 Task: Find connections with filter location Weston-super-Mare with filter topic #Socialmediawith filter profile language German with filter current company More Retail Private Limited with filter school Swami Vivekananda Subharti University, Meerut with filter industry Wholesale Recyclable Materials with filter service category Web Design with filter keywords title Sales Associate
Action: Mouse moved to (551, 66)
Screenshot: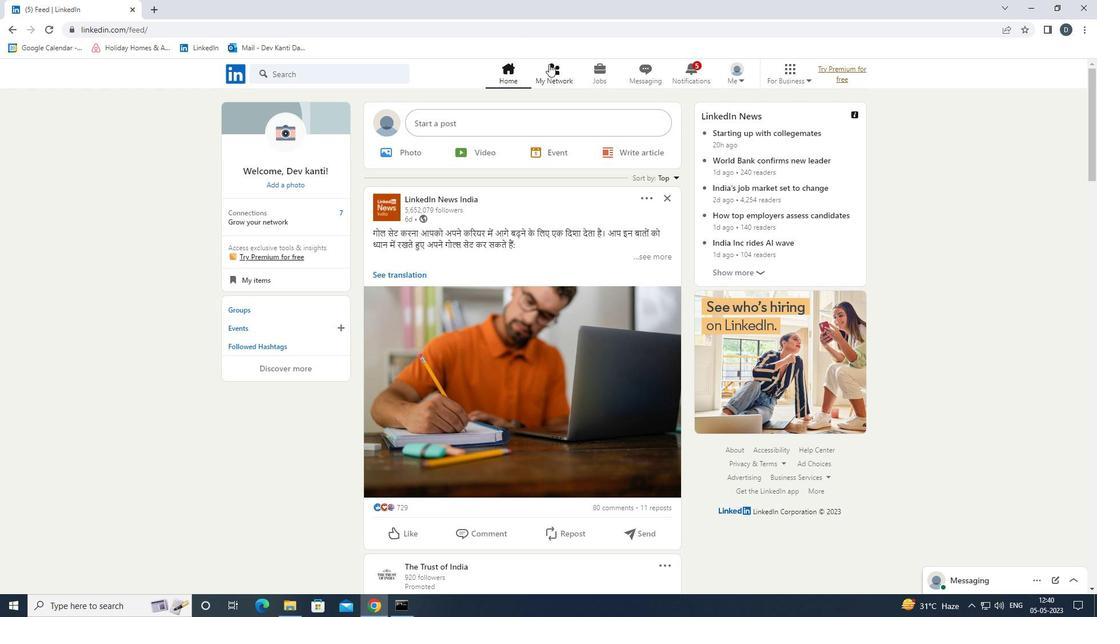 
Action: Mouse pressed left at (551, 66)
Screenshot: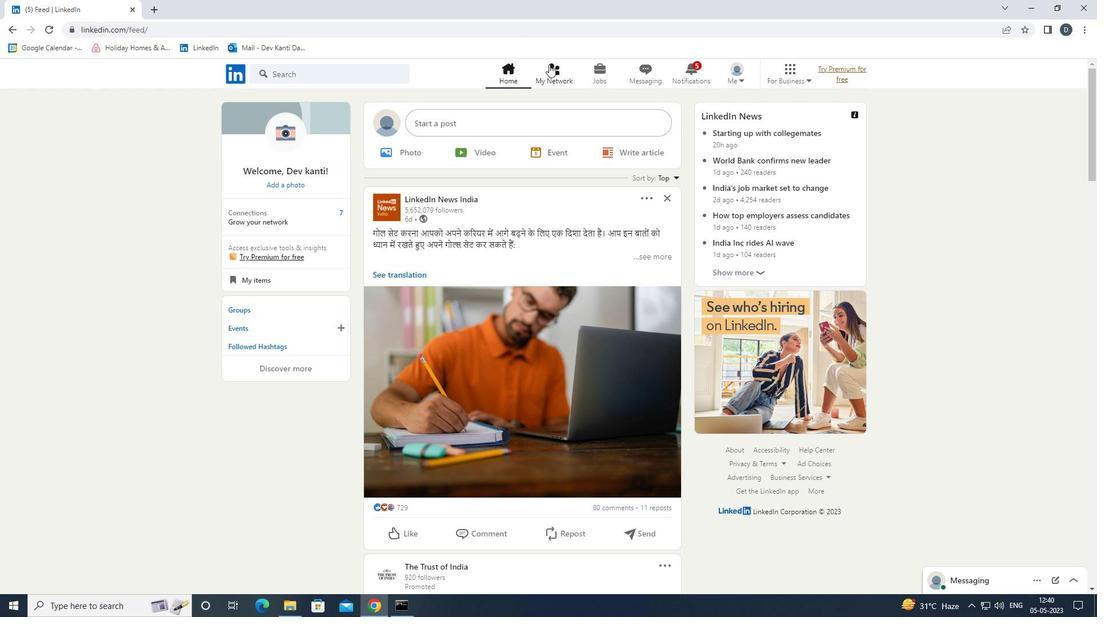 
Action: Mouse moved to (379, 138)
Screenshot: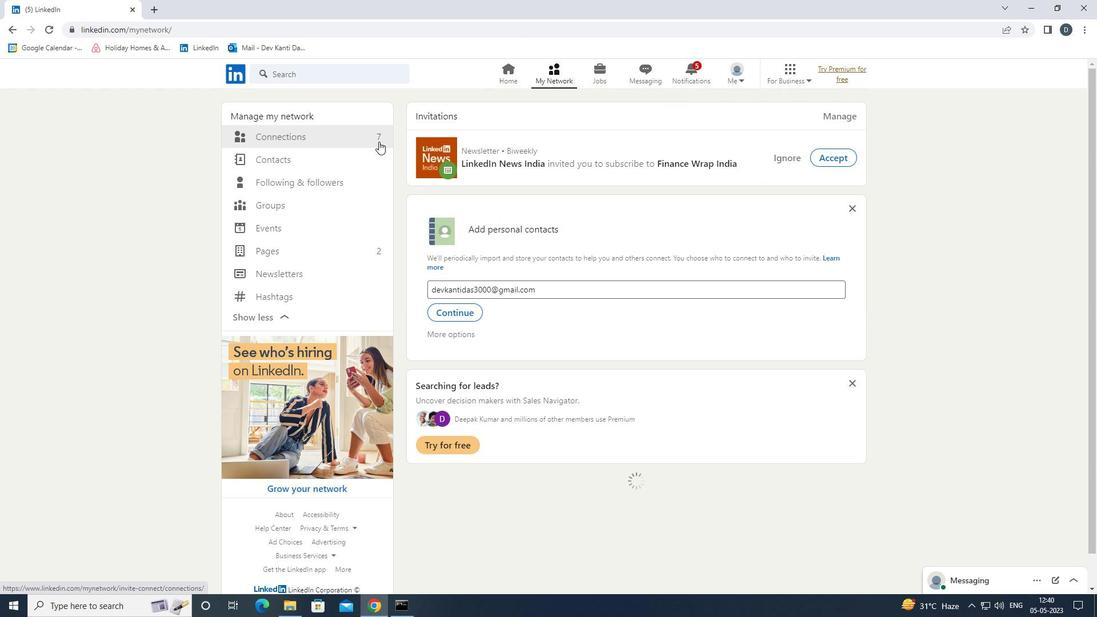 
Action: Mouse pressed left at (379, 138)
Screenshot: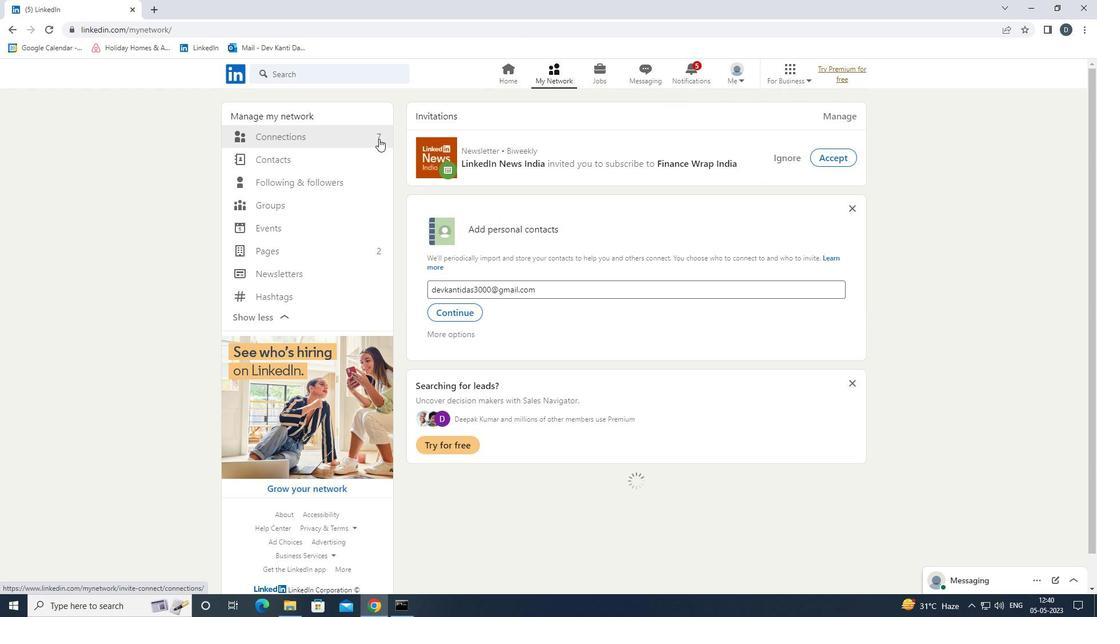 
Action: Mouse moved to (625, 134)
Screenshot: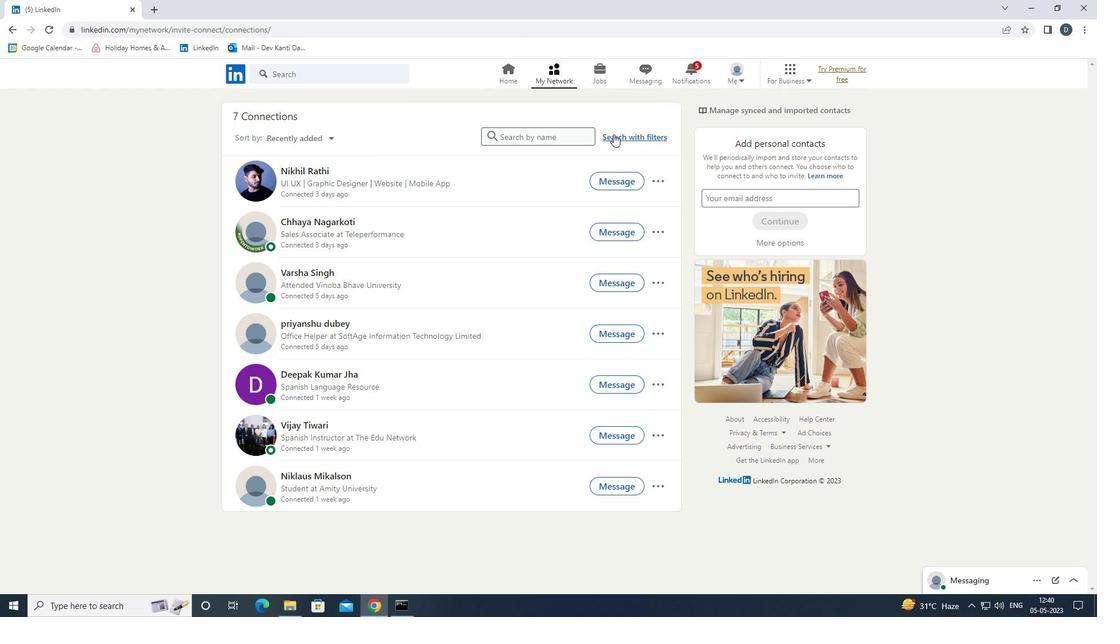 
Action: Mouse pressed left at (625, 134)
Screenshot: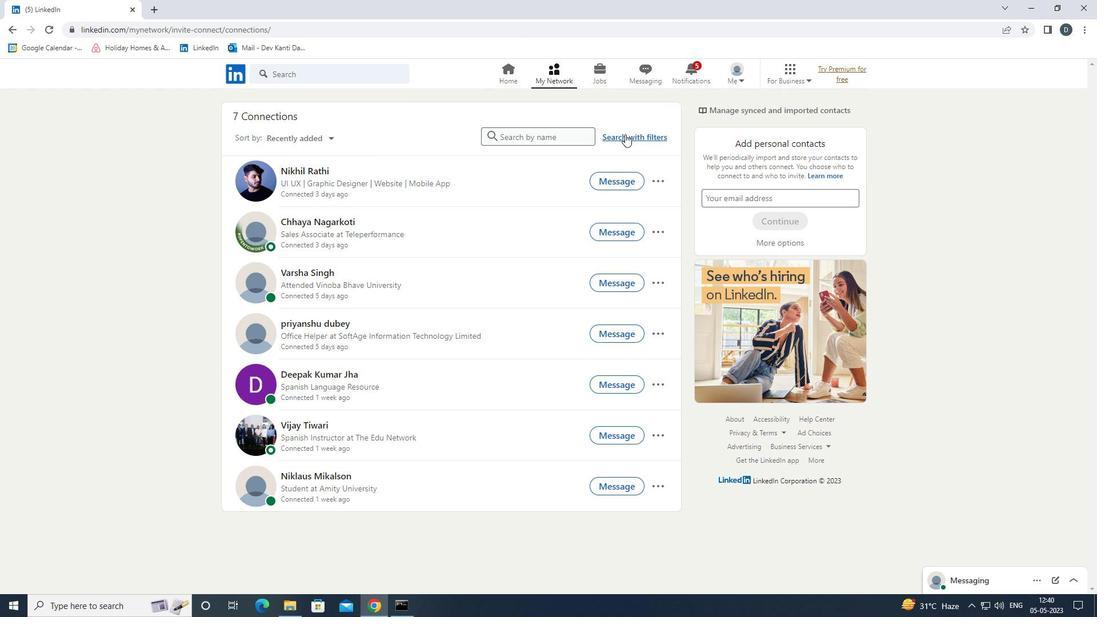 
Action: Mouse moved to (588, 106)
Screenshot: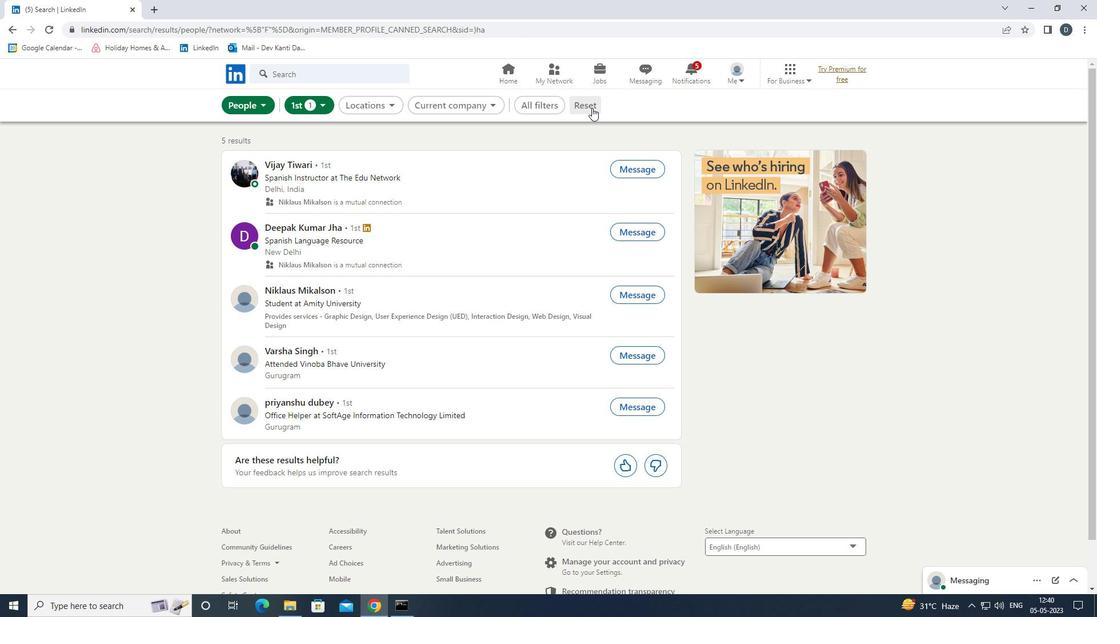
Action: Mouse pressed left at (588, 106)
Screenshot: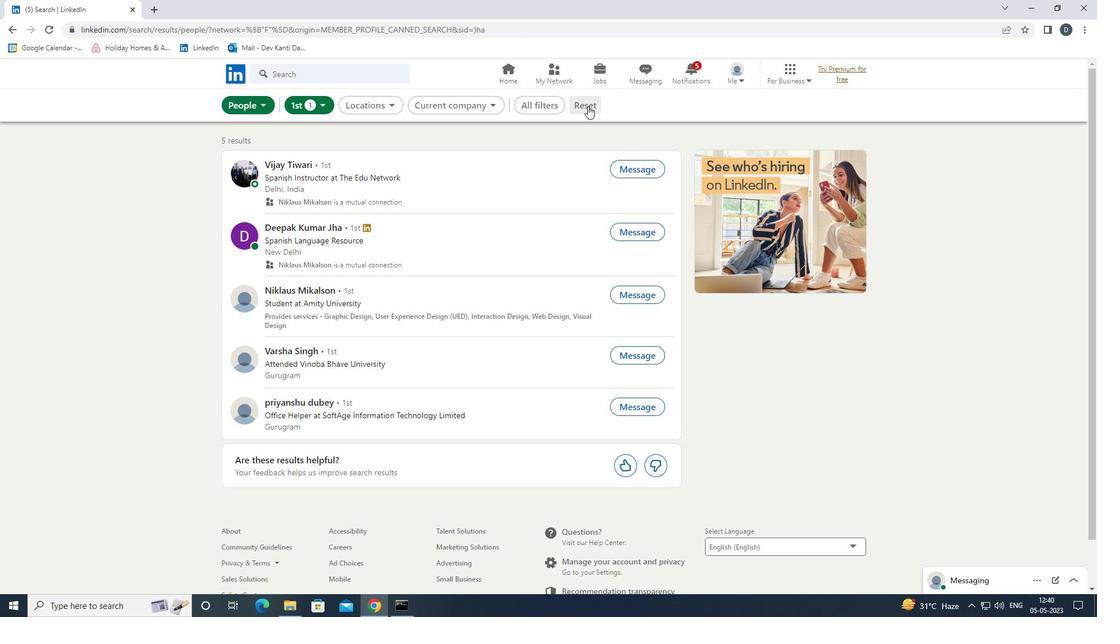 
Action: Mouse moved to (572, 102)
Screenshot: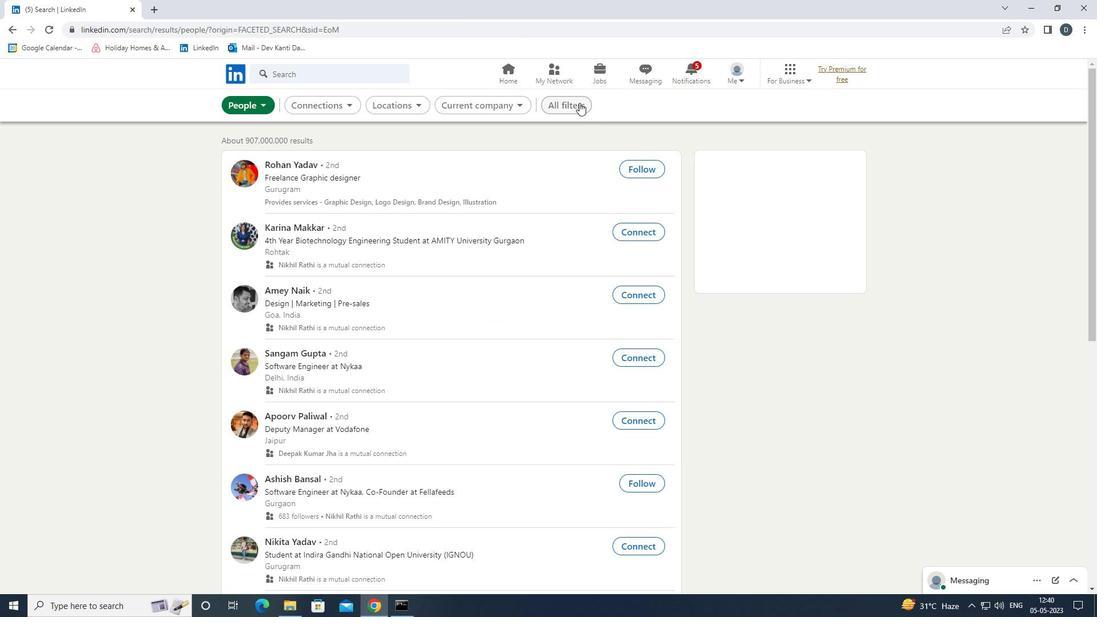 
Action: Mouse pressed left at (572, 102)
Screenshot: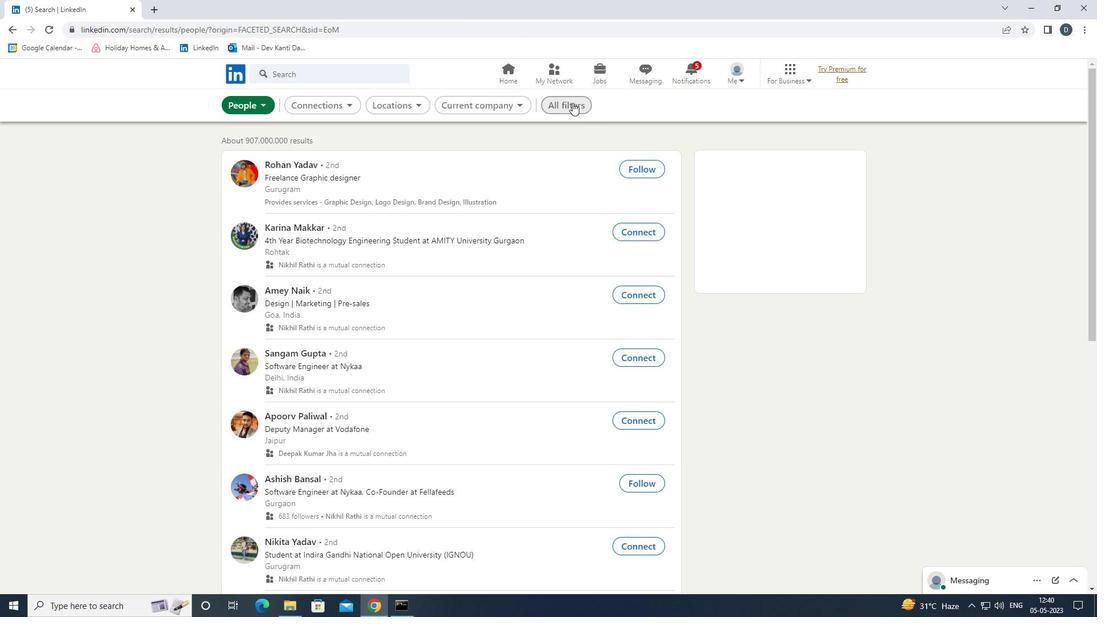 
Action: Mouse moved to (902, 323)
Screenshot: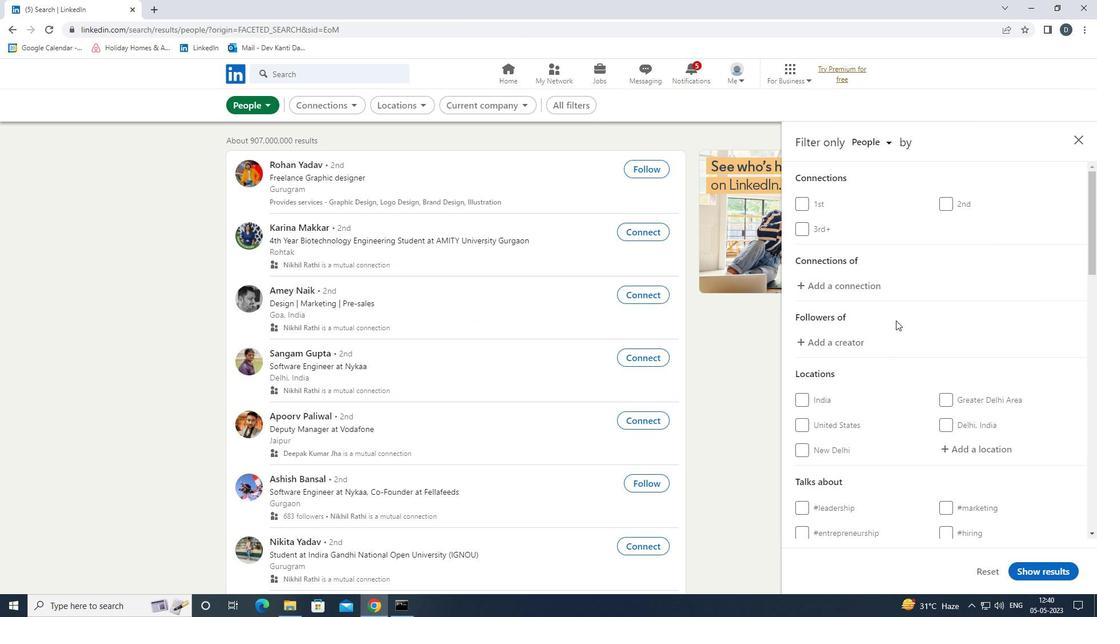 
Action: Mouse scrolled (902, 322) with delta (0, 0)
Screenshot: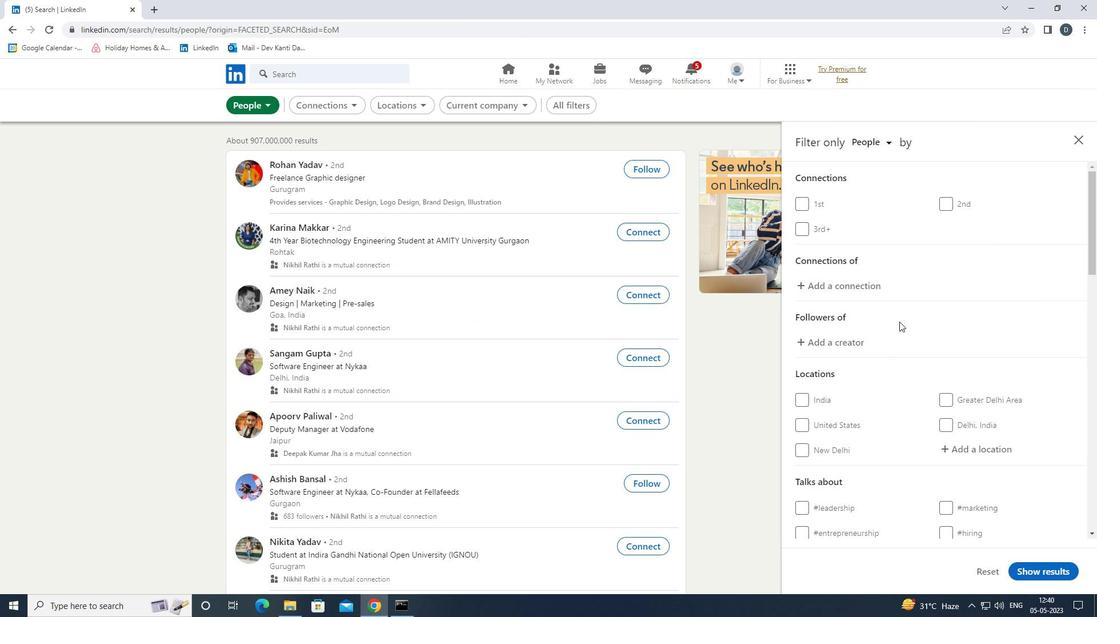 
Action: Mouse moved to (909, 324)
Screenshot: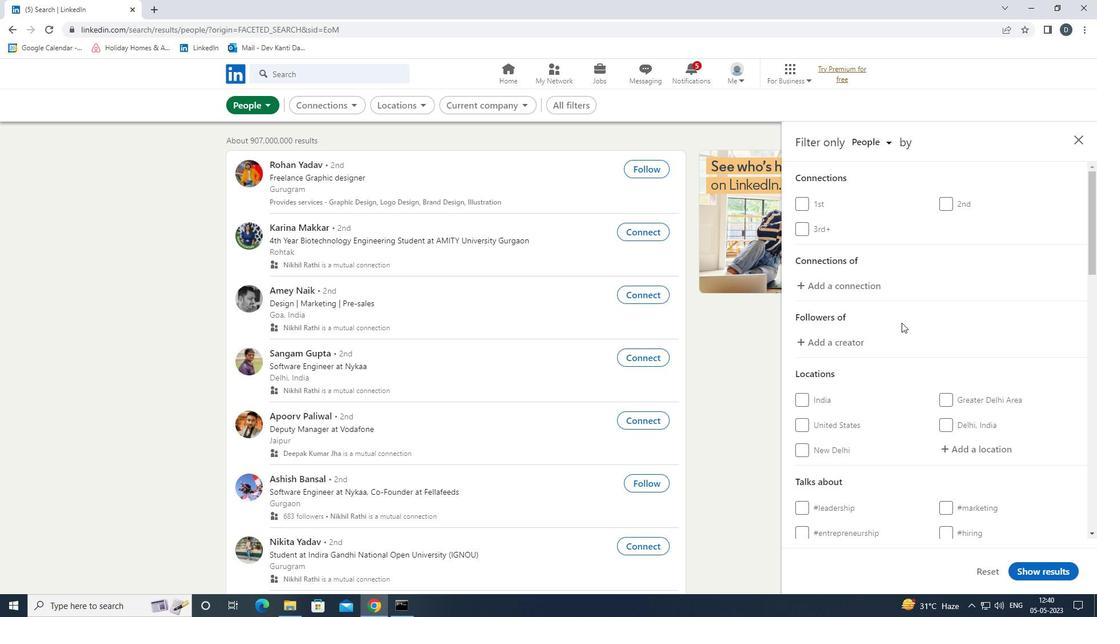 
Action: Mouse scrolled (909, 323) with delta (0, 0)
Screenshot: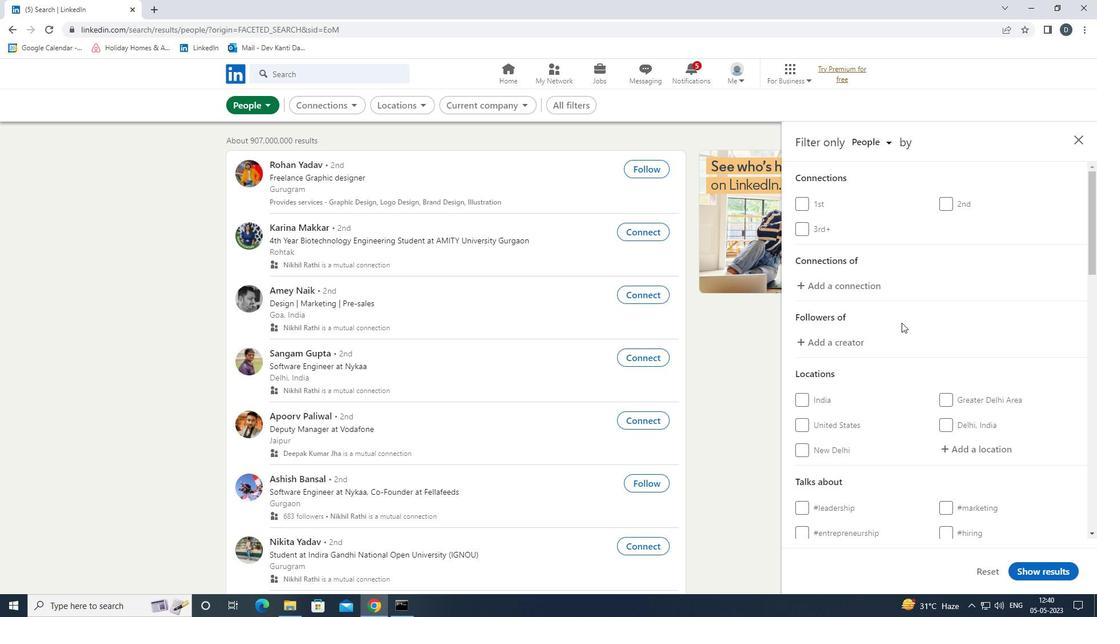 
Action: Mouse moved to (964, 336)
Screenshot: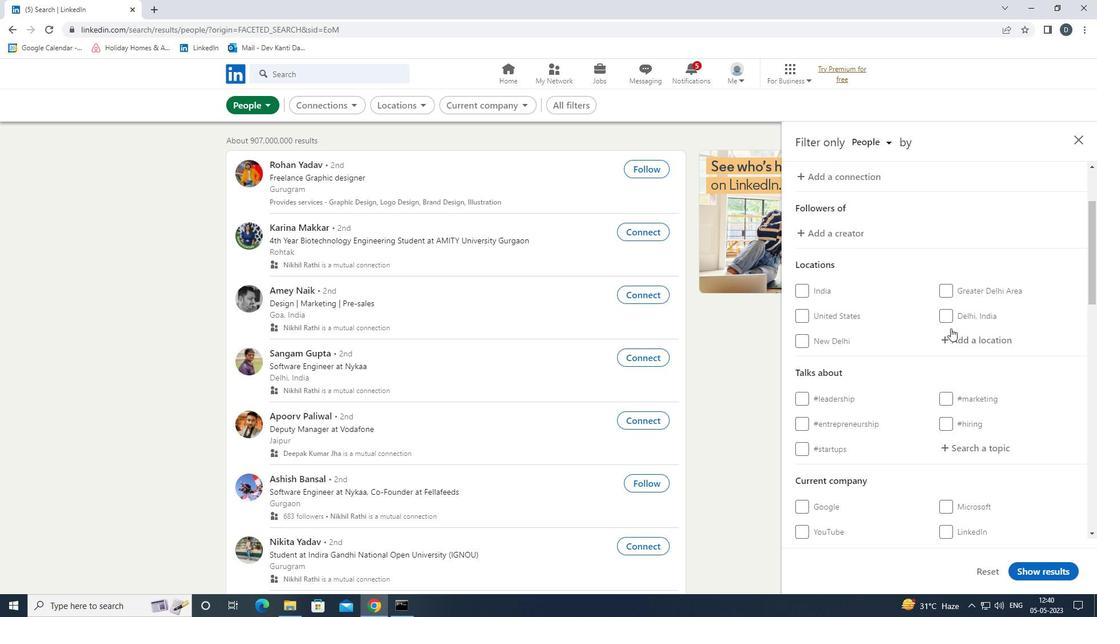 
Action: Mouse pressed left at (964, 336)
Screenshot: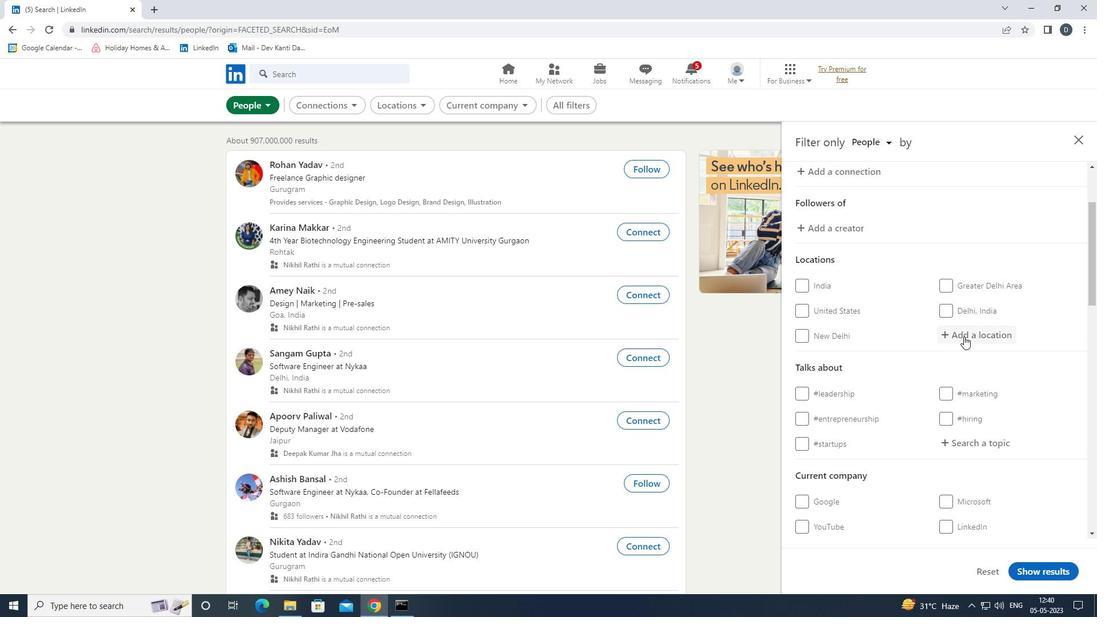 
Action: Mouse moved to (871, 312)
Screenshot: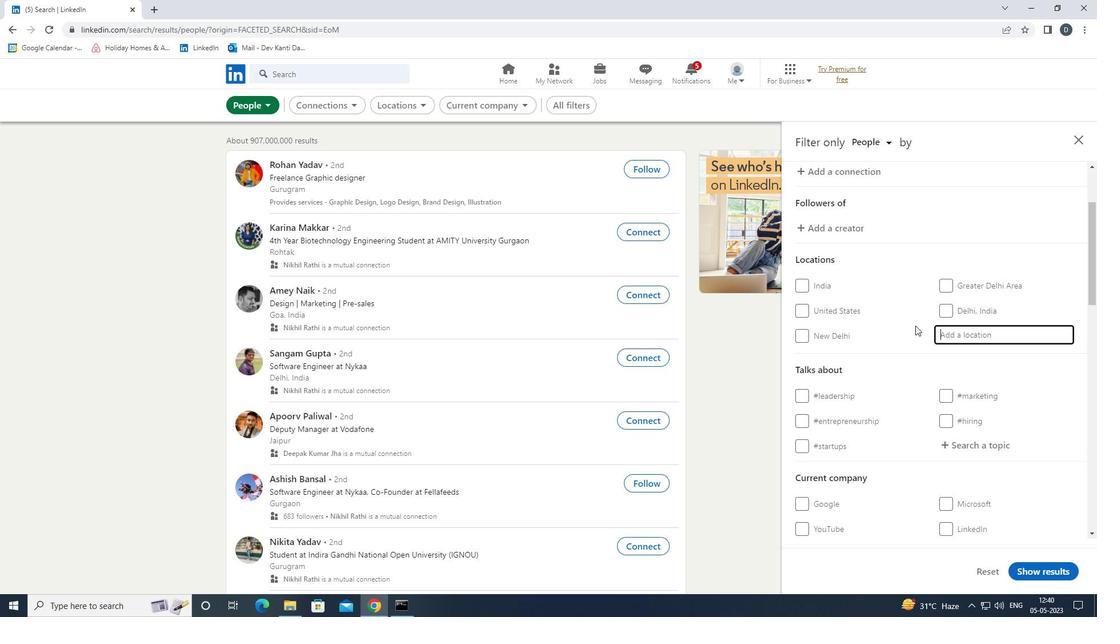 
Action: Key pressed <Key.shift><Key.shift><Key.shift><Key.shift><Key.shift><Key.shift>WESTON-<Key.shift>SUPER<Key.down><Key.enter>
Screenshot: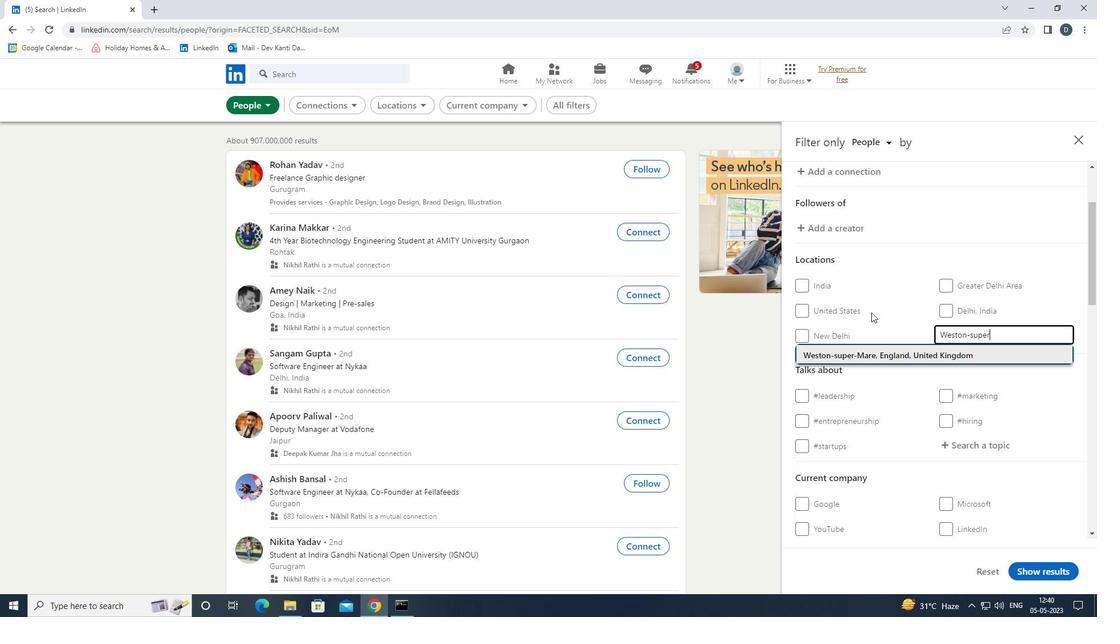 
Action: Mouse moved to (873, 315)
Screenshot: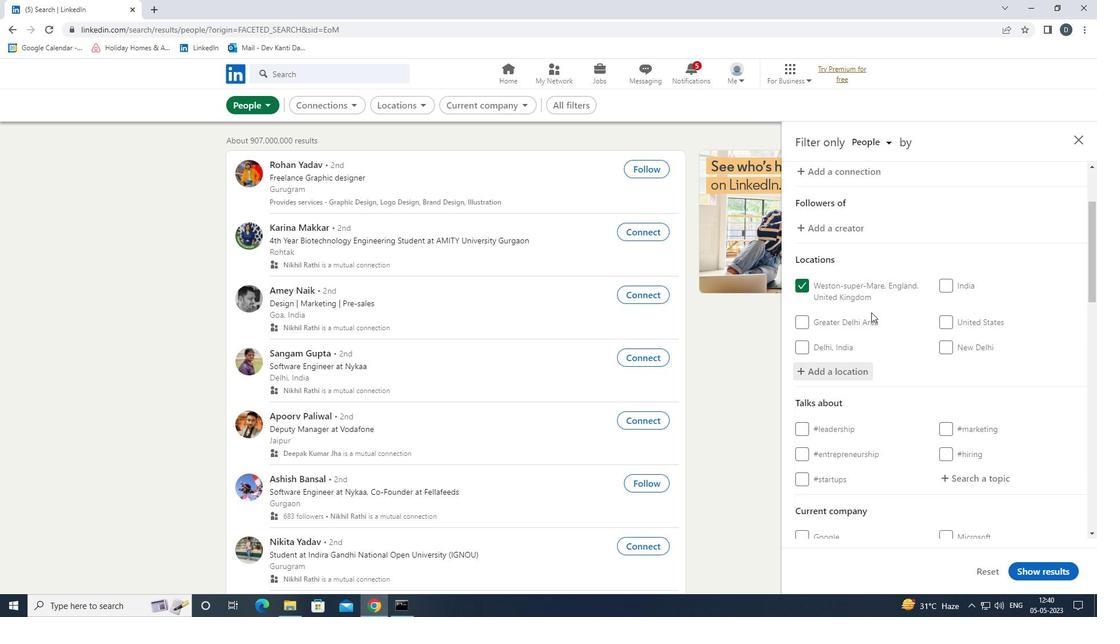 
Action: Mouse scrolled (873, 314) with delta (0, 0)
Screenshot: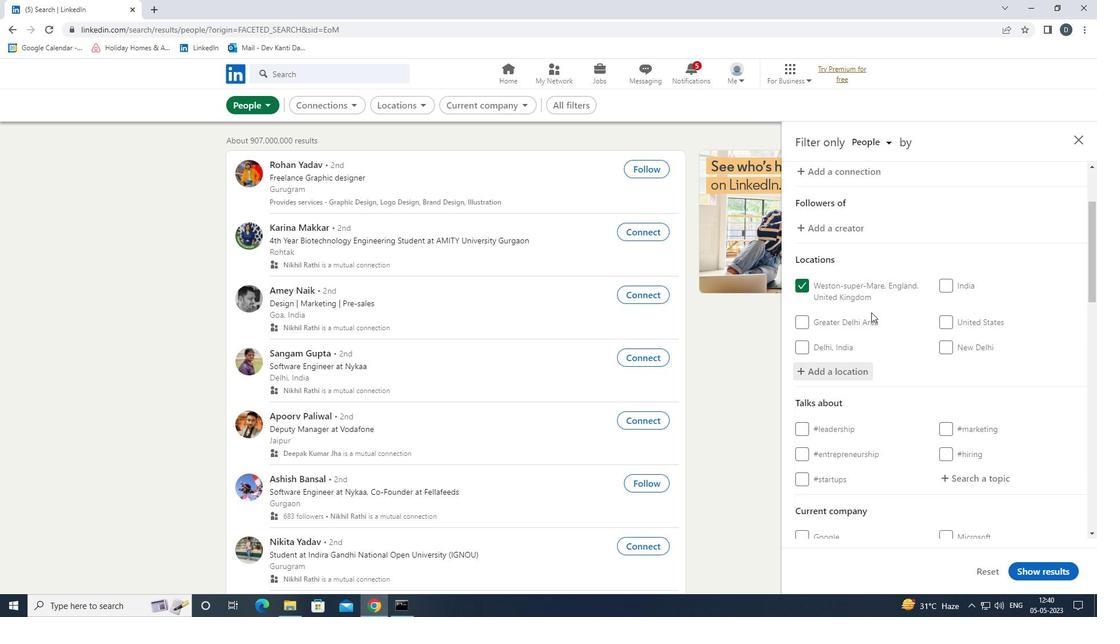 
Action: Mouse moved to (884, 320)
Screenshot: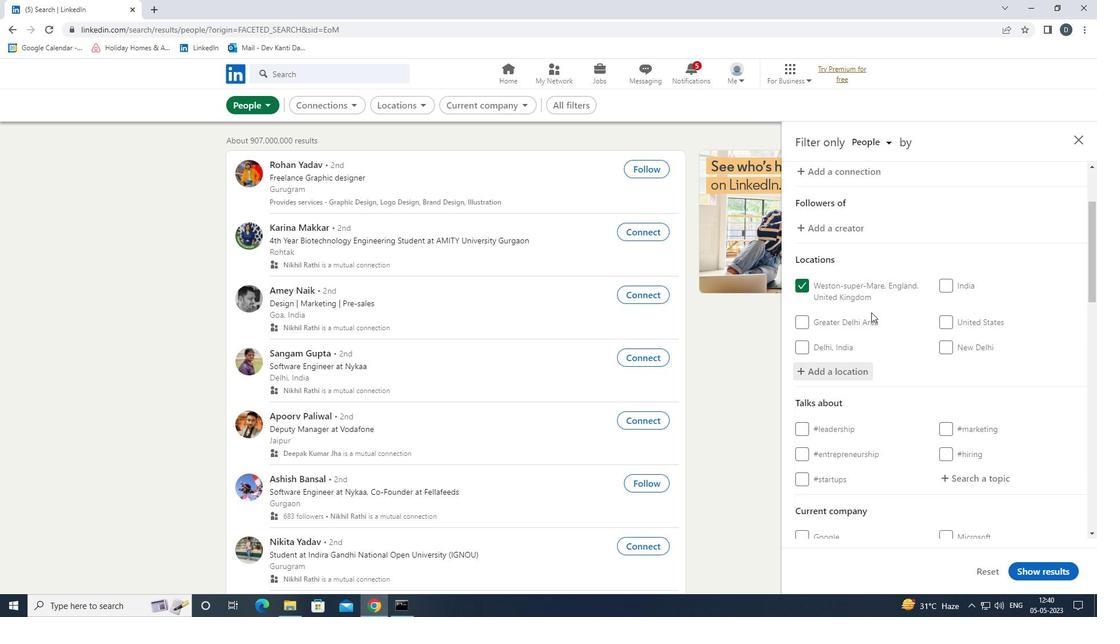 
Action: Mouse scrolled (884, 320) with delta (0, 0)
Screenshot: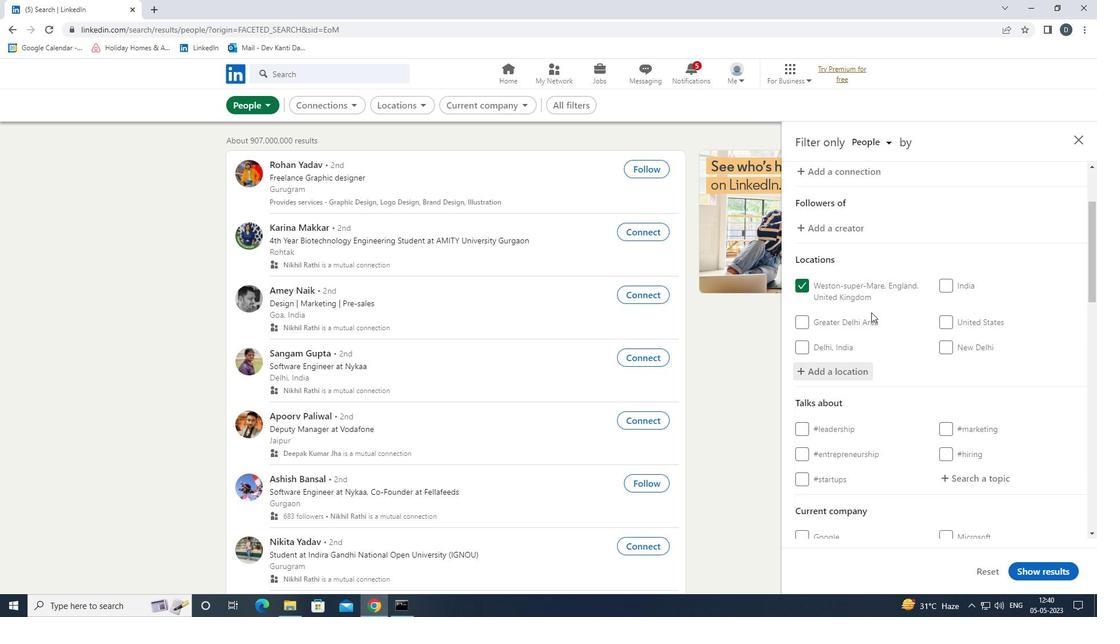 
Action: Mouse moved to (994, 365)
Screenshot: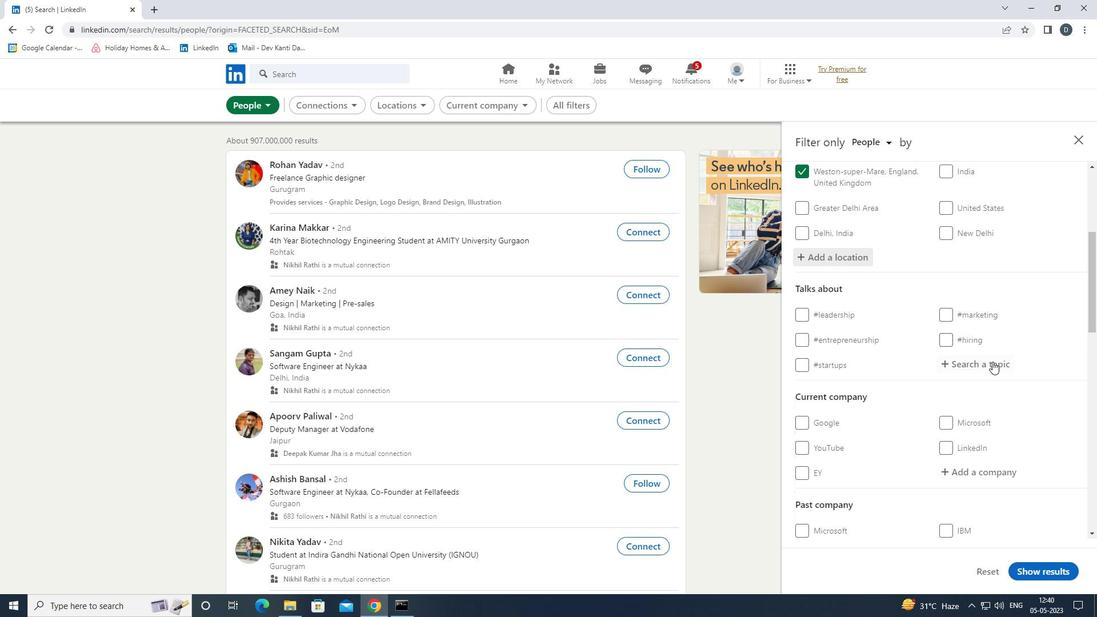 
Action: Mouse pressed left at (994, 365)
Screenshot: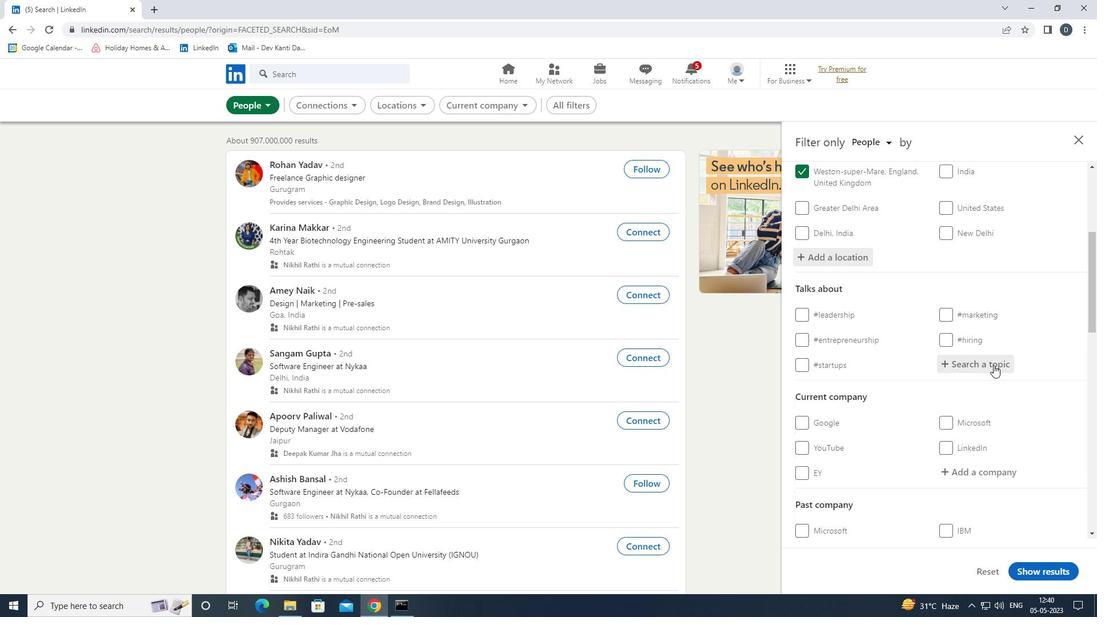 
Action: Key pressed <Key.shift><Key.shift><Key.shift><Key.shift><Key.shift><Key.shift><Key.shift><Key.shift><Key.shift><Key.shift><Key.shift>SOCIALMEDIA<Key.down><Key.enter>
Screenshot: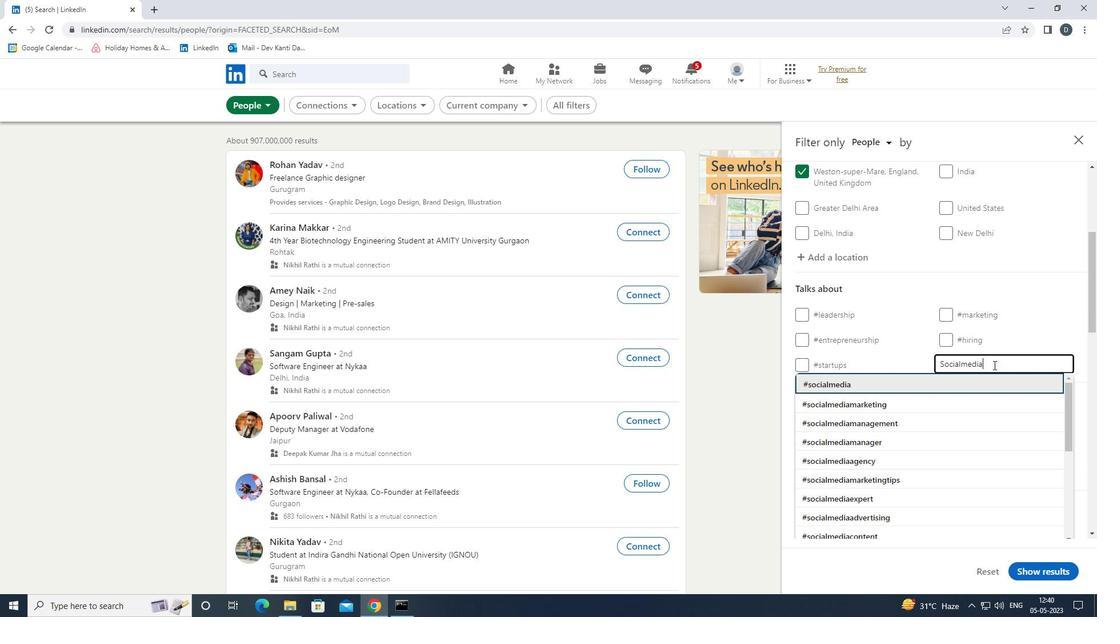 
Action: Mouse scrolled (994, 364) with delta (0, 0)
Screenshot: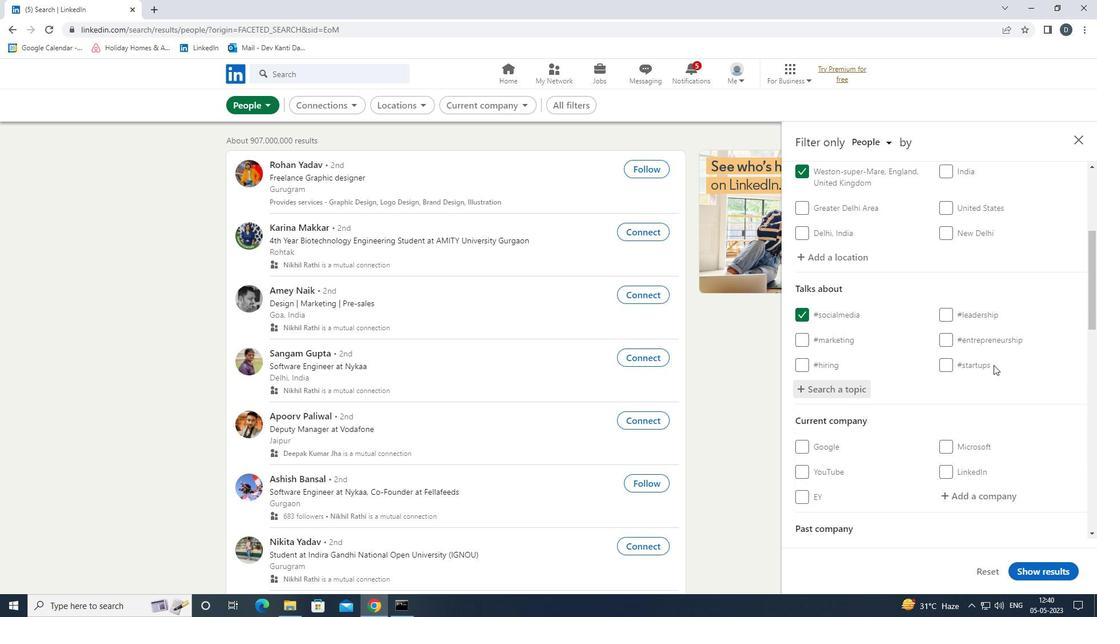 
Action: Mouse scrolled (994, 364) with delta (0, 0)
Screenshot: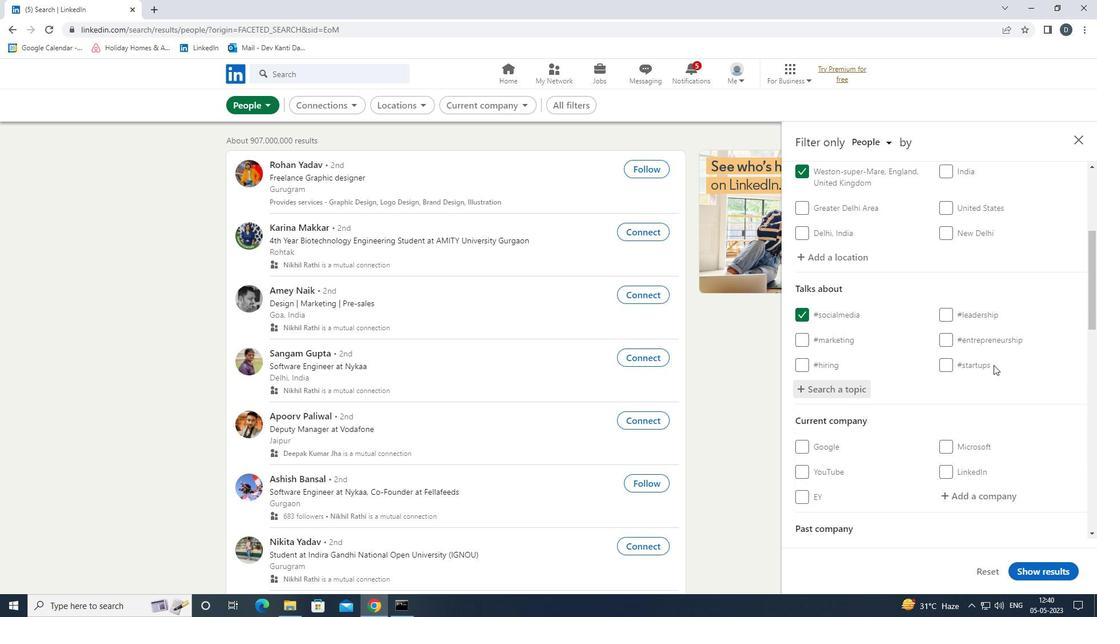 
Action: Mouse scrolled (994, 364) with delta (0, 0)
Screenshot: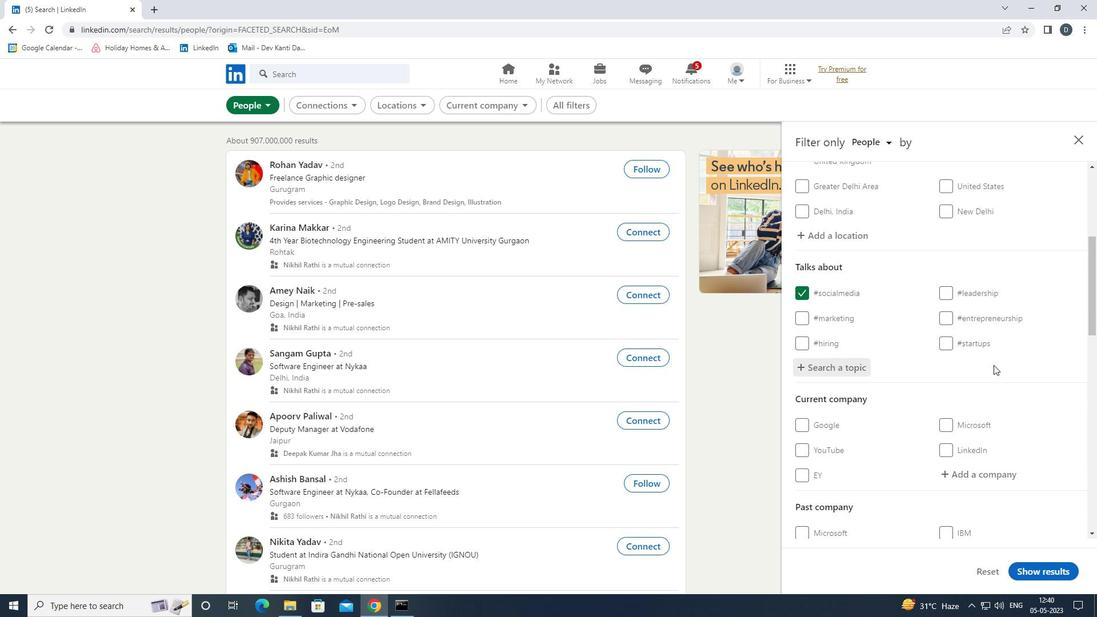 
Action: Mouse scrolled (994, 364) with delta (0, 0)
Screenshot: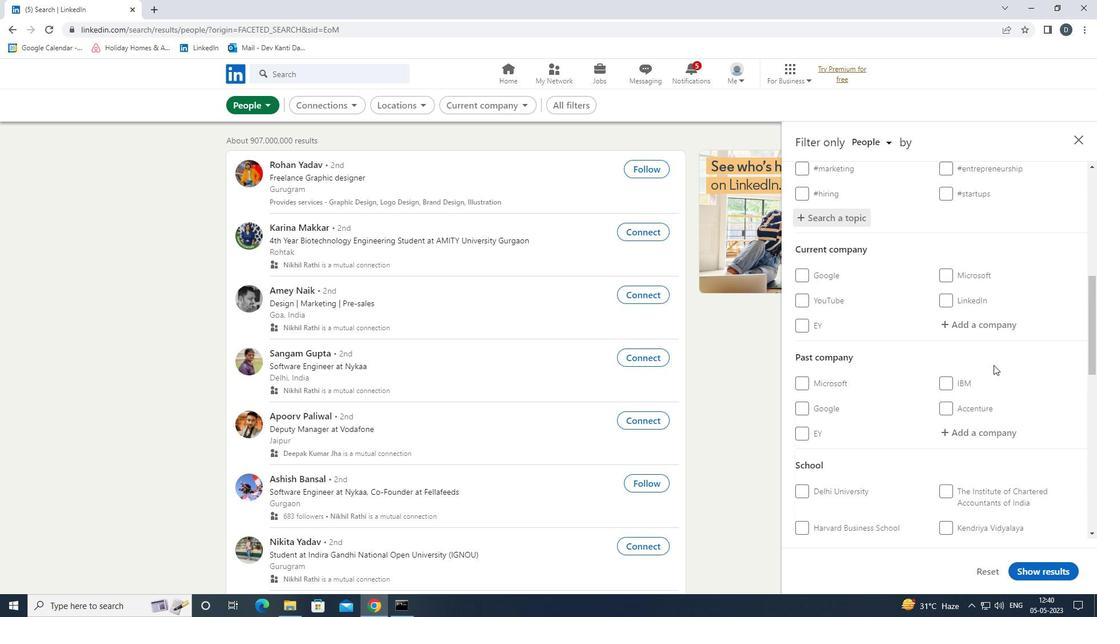
Action: Mouse scrolled (994, 364) with delta (0, 0)
Screenshot: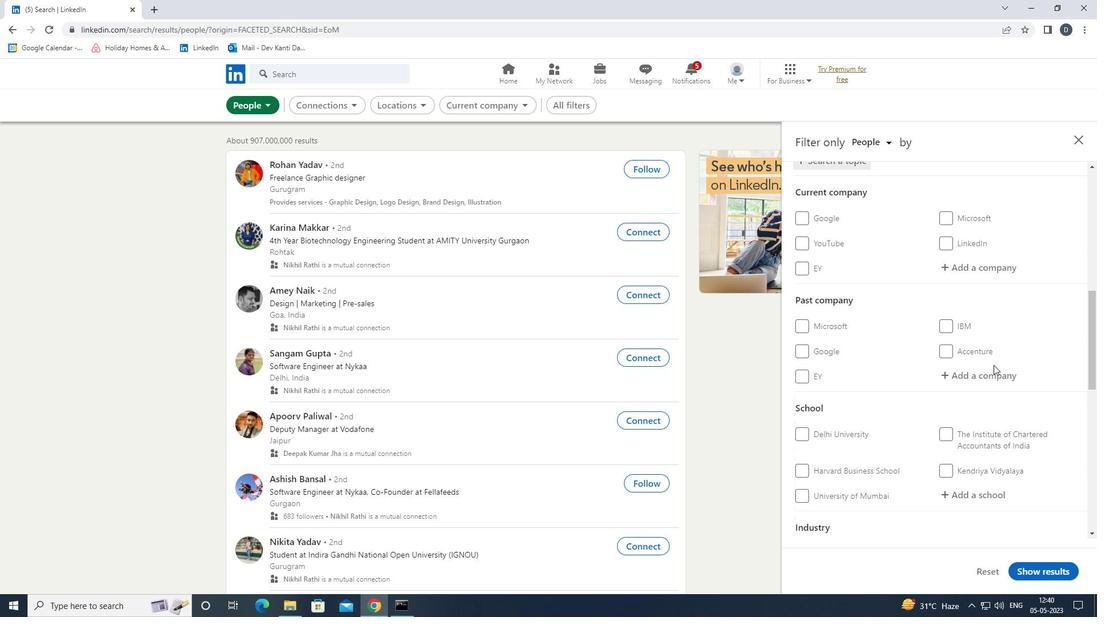 
Action: Mouse scrolled (994, 364) with delta (0, 0)
Screenshot: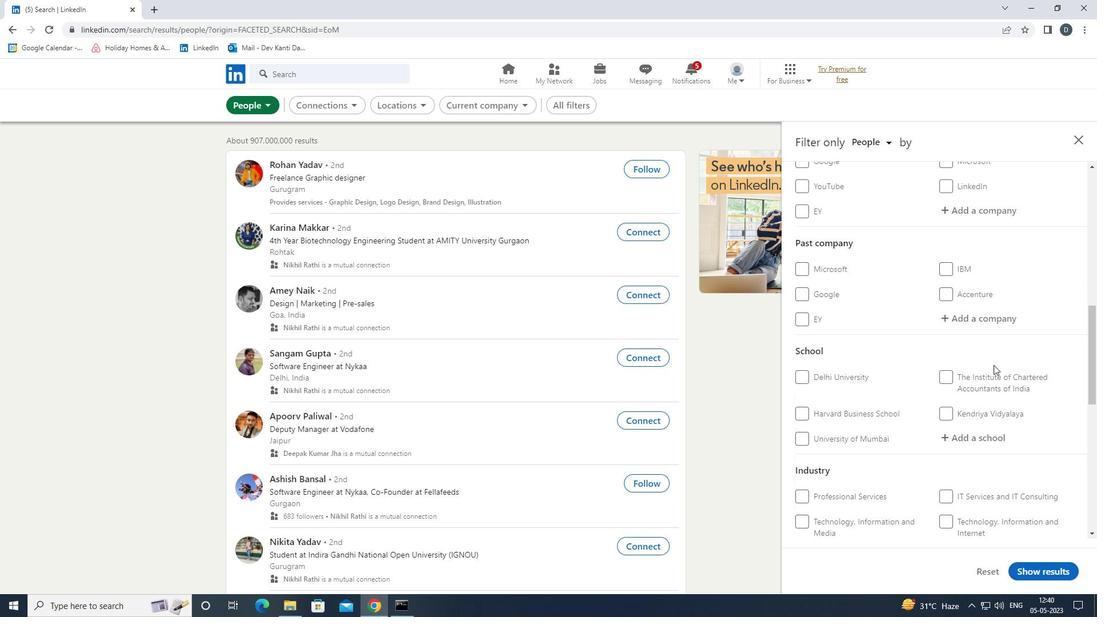 
Action: Mouse scrolled (994, 364) with delta (0, 0)
Screenshot: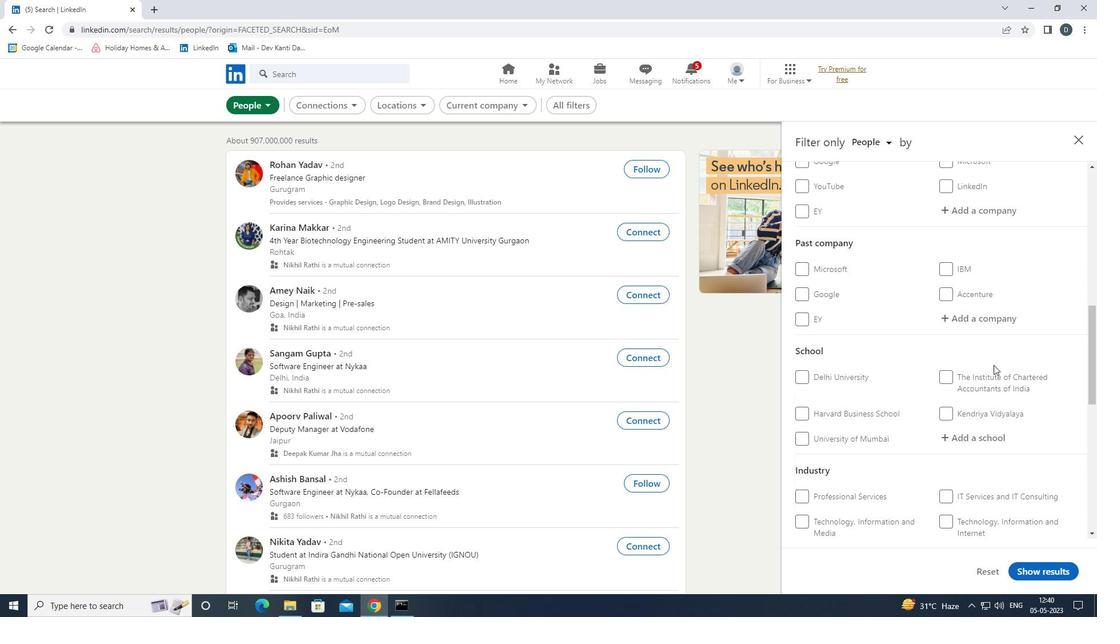 
Action: Mouse scrolled (994, 364) with delta (0, 0)
Screenshot: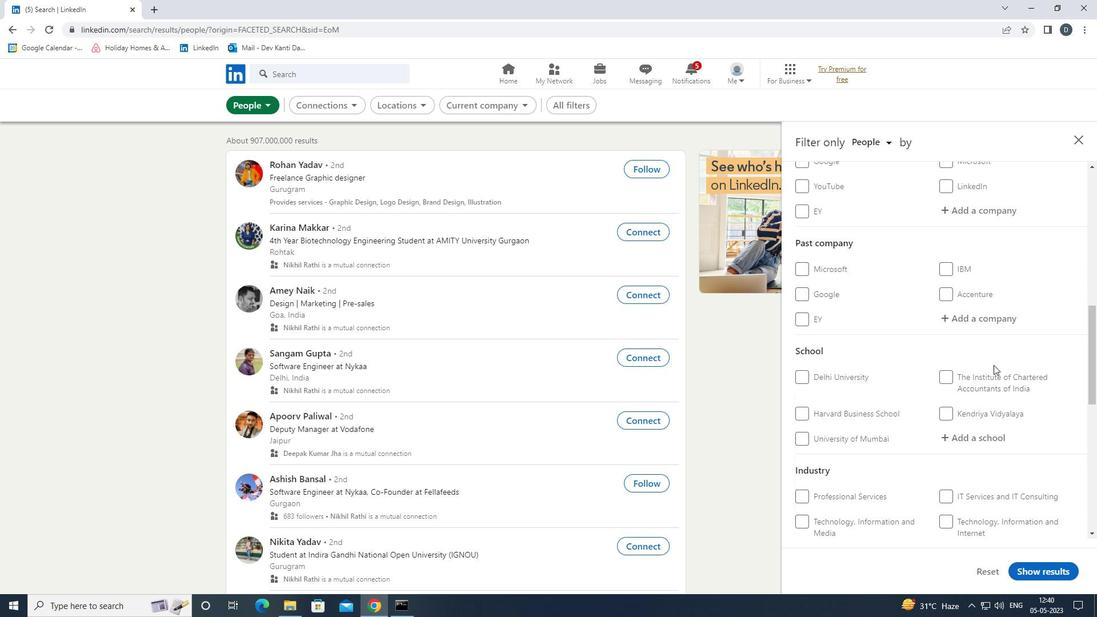 
Action: Mouse scrolled (994, 364) with delta (0, 0)
Screenshot: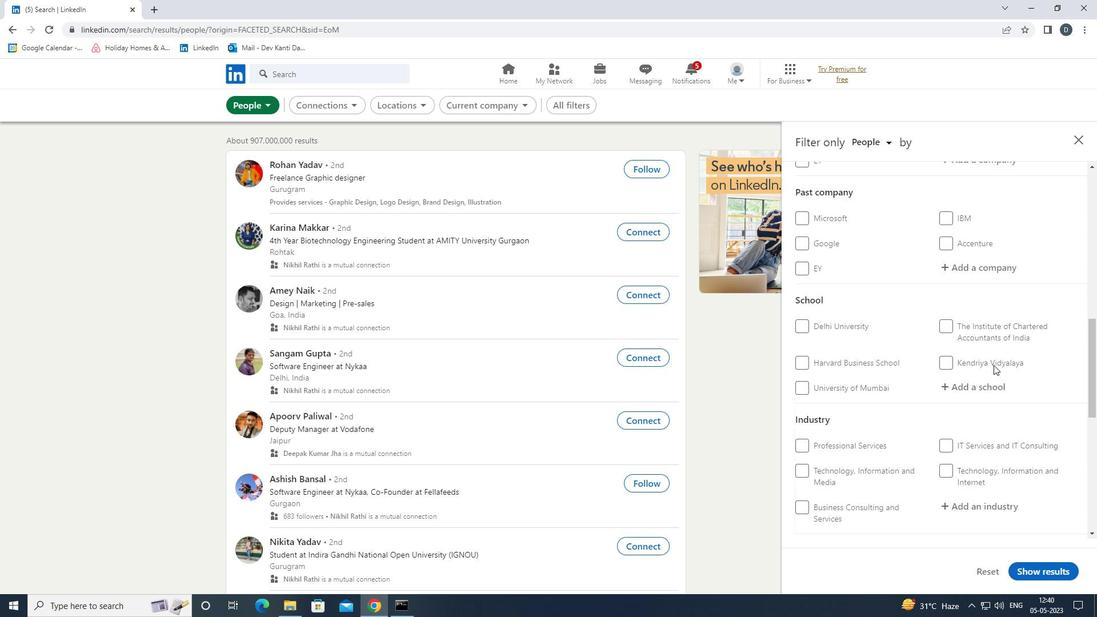 
Action: Mouse scrolled (994, 364) with delta (0, 0)
Screenshot: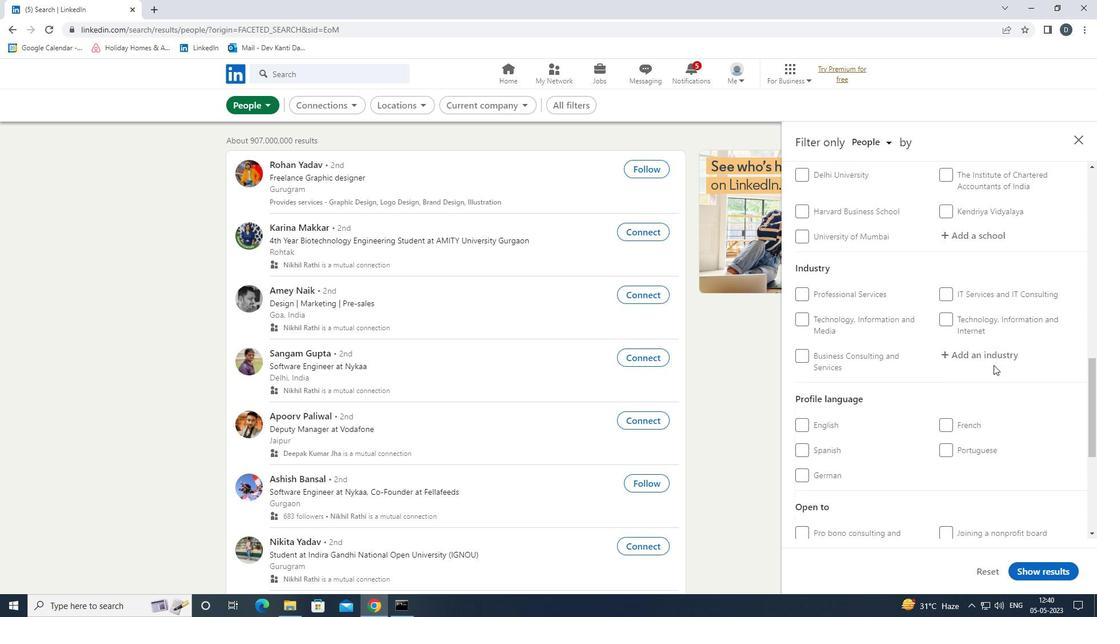 
Action: Mouse moved to (815, 395)
Screenshot: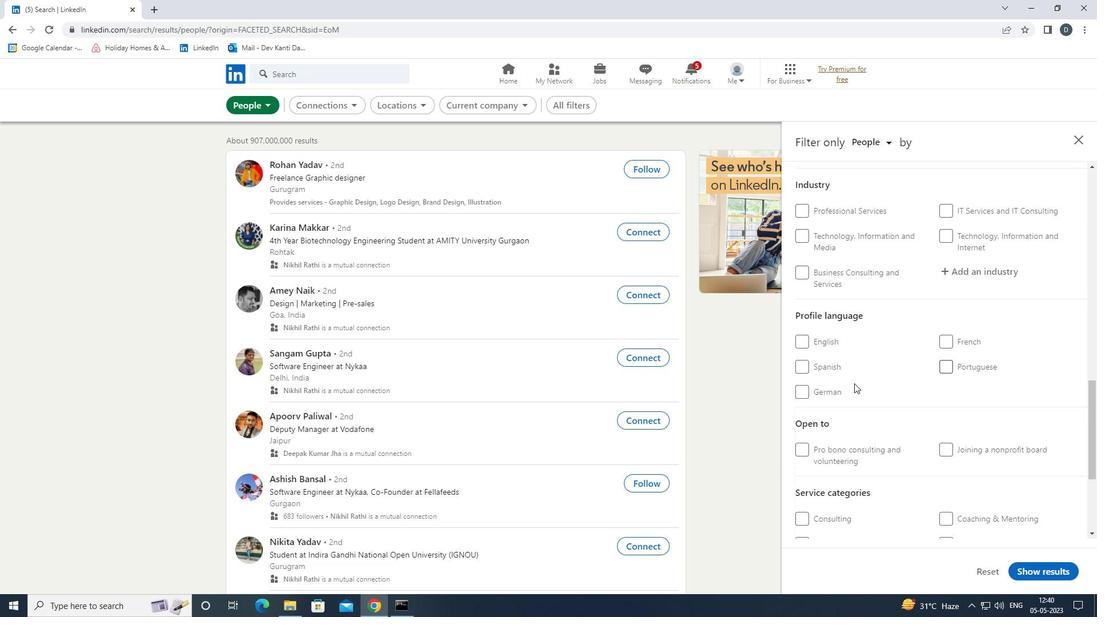 
Action: Mouse pressed left at (815, 395)
Screenshot: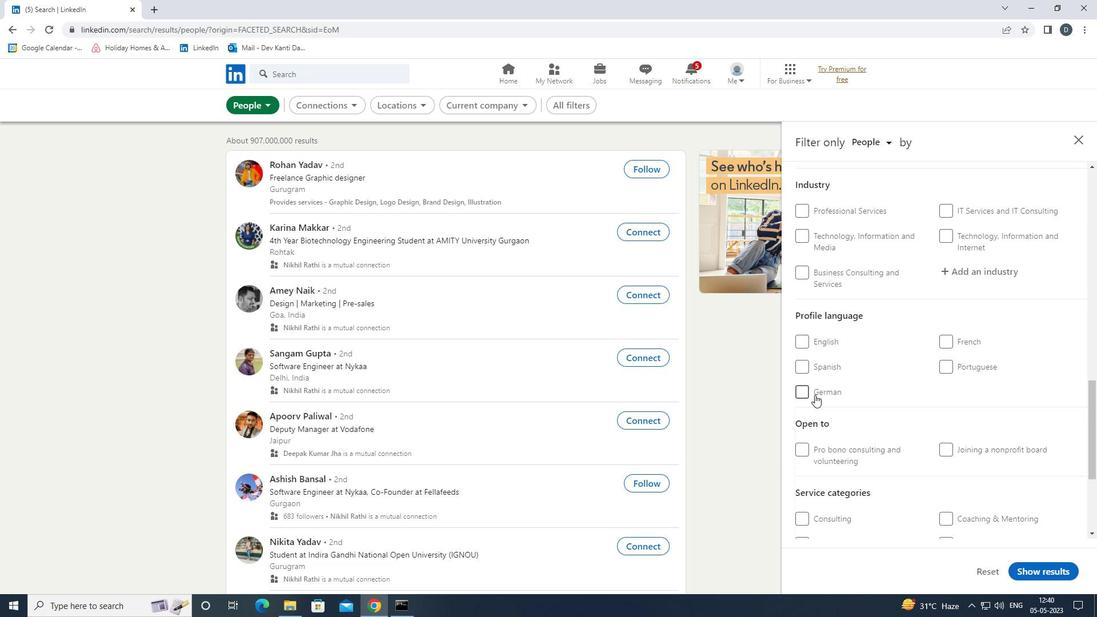 
Action: Mouse moved to (814, 395)
Screenshot: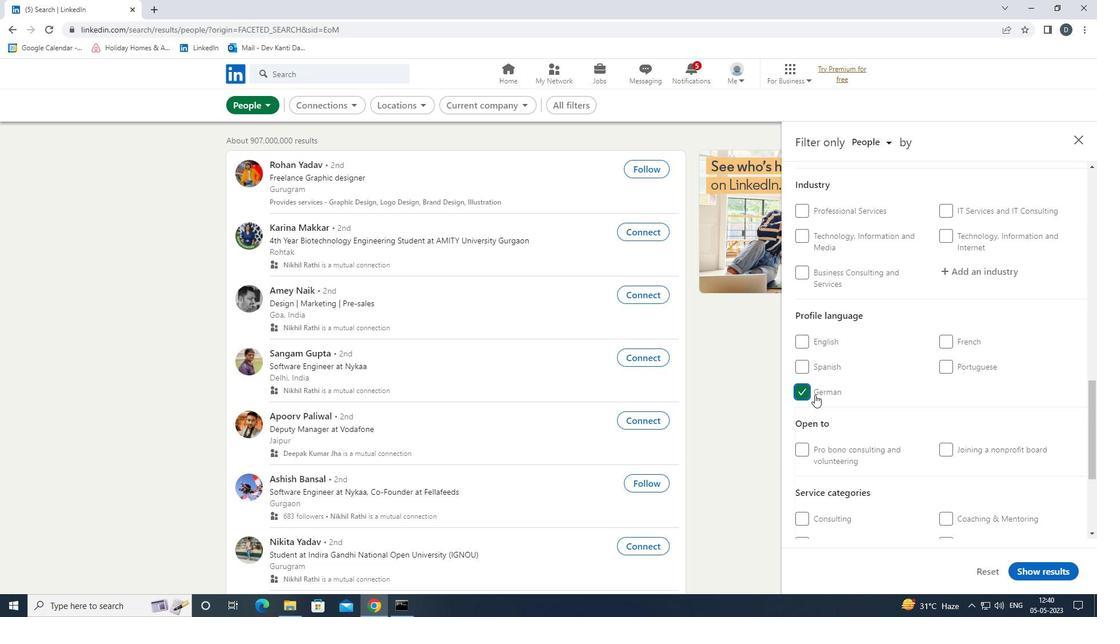 
Action: Mouse scrolled (814, 395) with delta (0, 0)
Screenshot: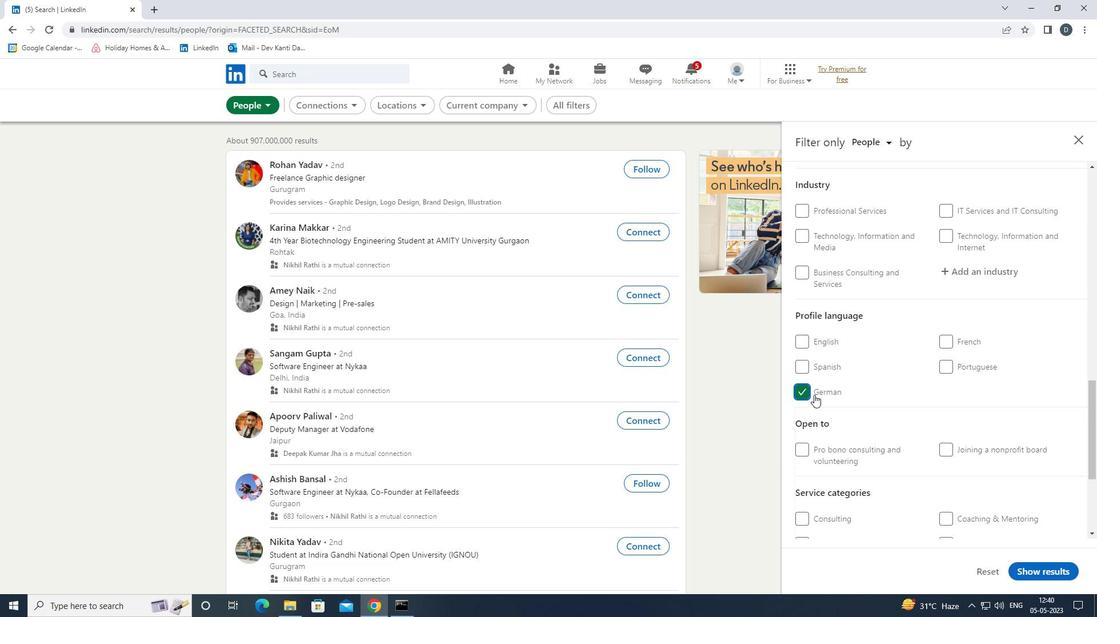 
Action: Mouse scrolled (814, 395) with delta (0, 0)
Screenshot: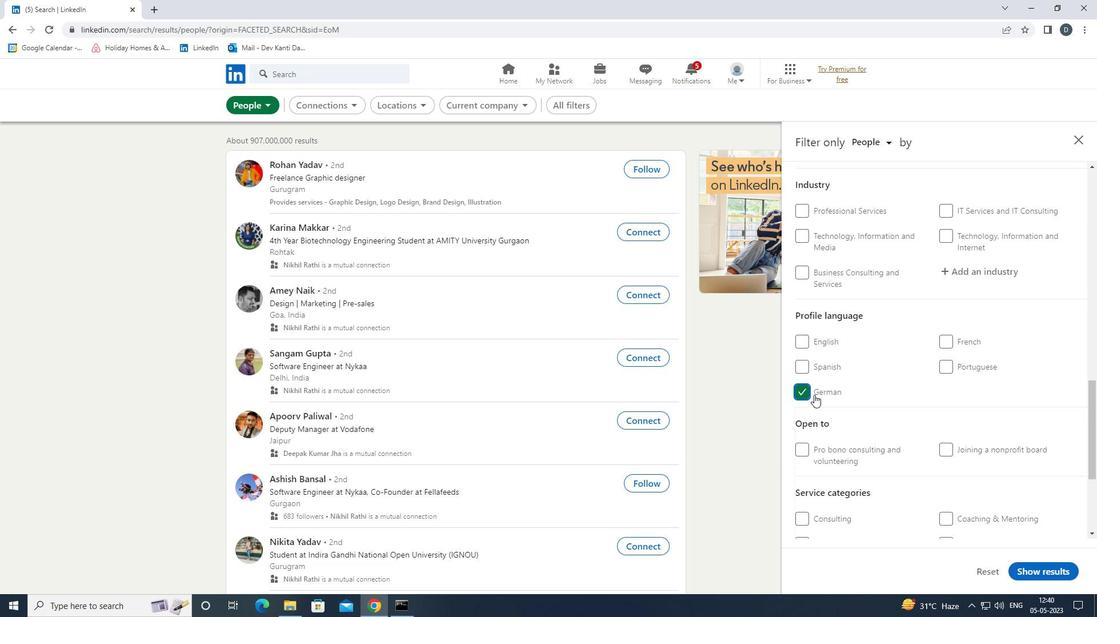 
Action: Mouse scrolled (814, 395) with delta (0, 0)
Screenshot: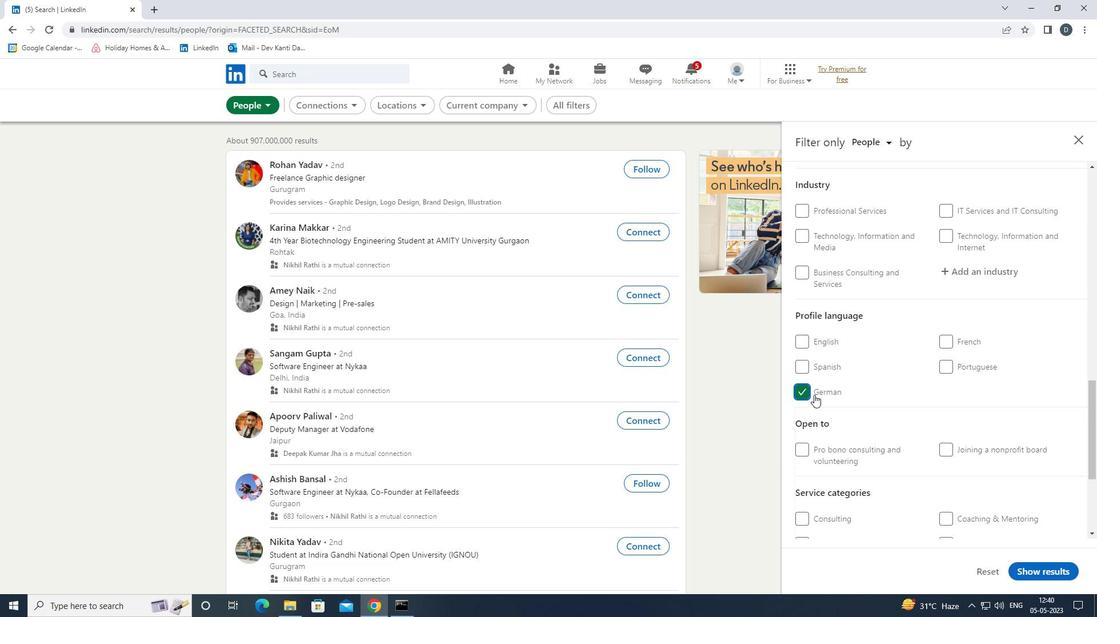 
Action: Mouse scrolled (814, 395) with delta (0, 0)
Screenshot: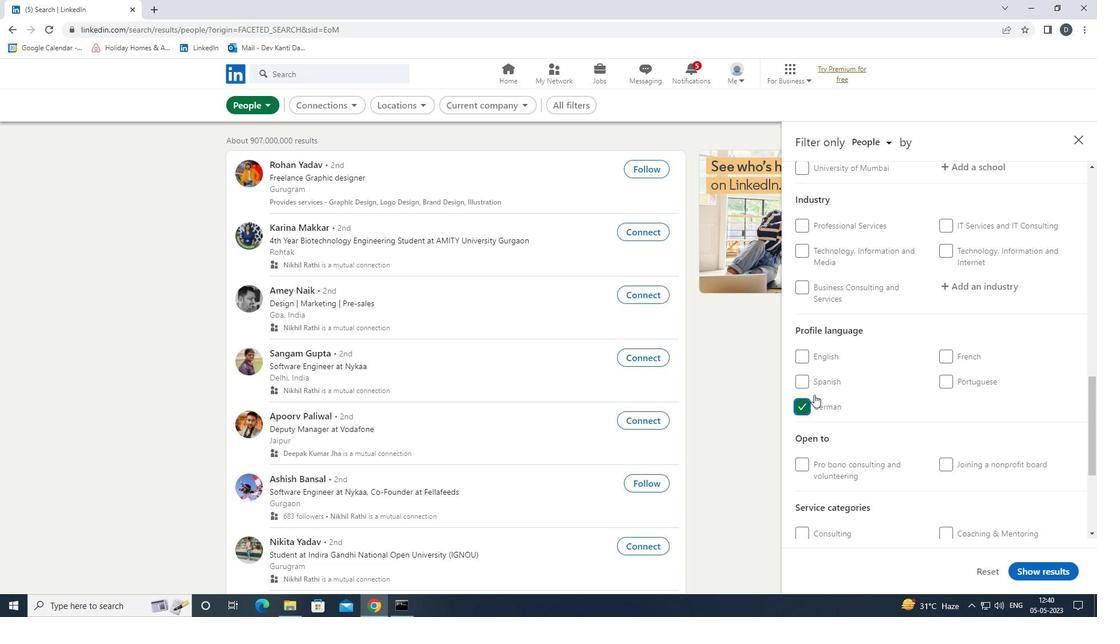 
Action: Mouse scrolled (814, 395) with delta (0, 0)
Screenshot: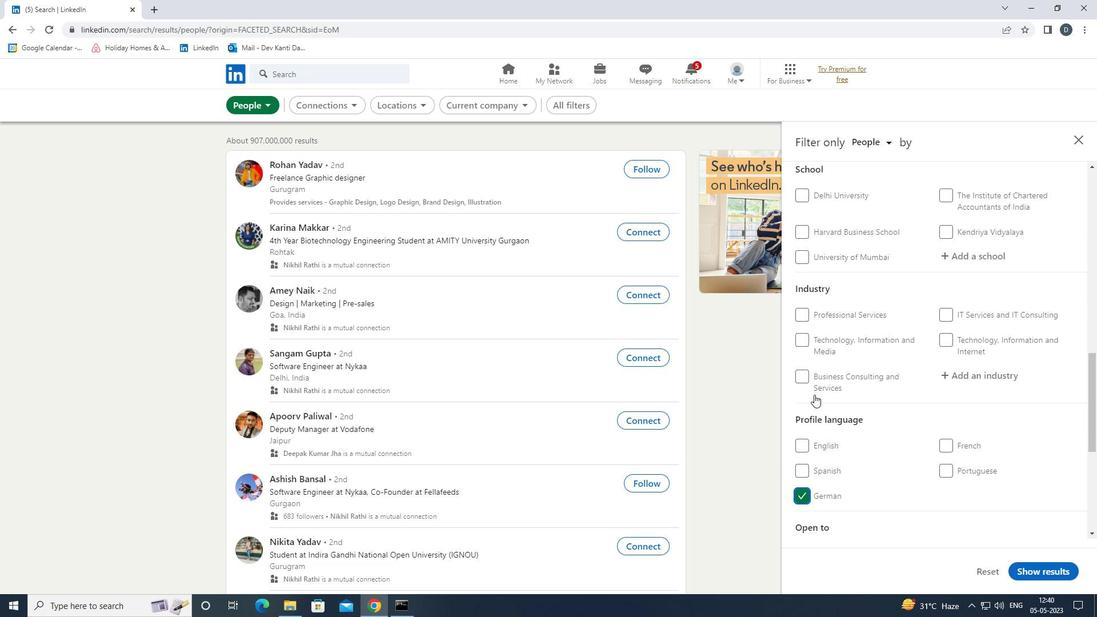 
Action: Mouse moved to (962, 315)
Screenshot: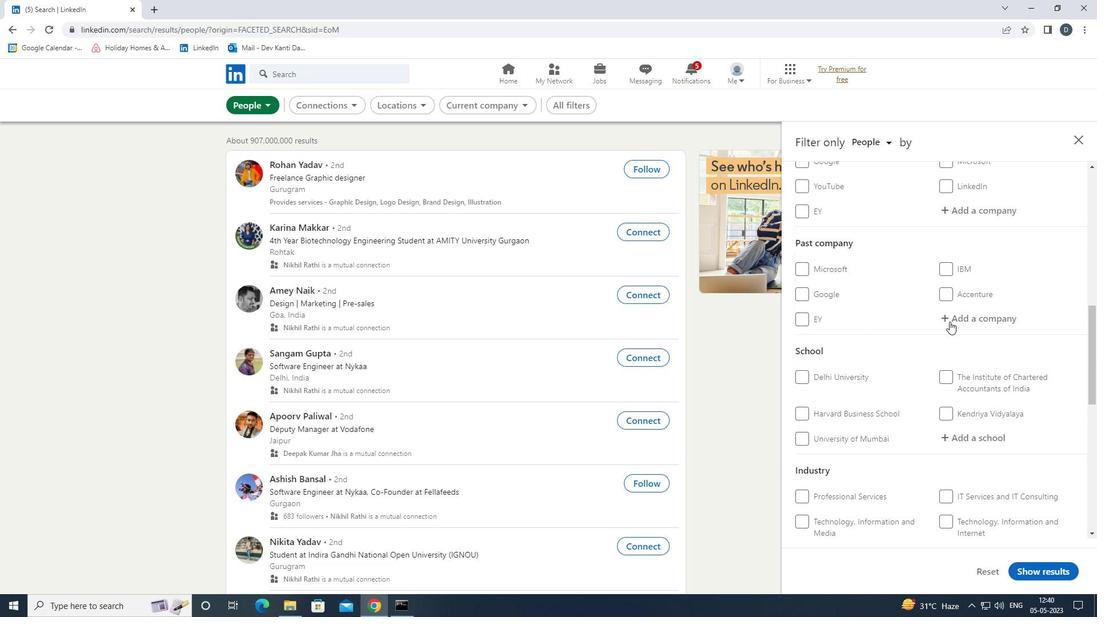 
Action: Mouse scrolled (962, 315) with delta (0, 0)
Screenshot: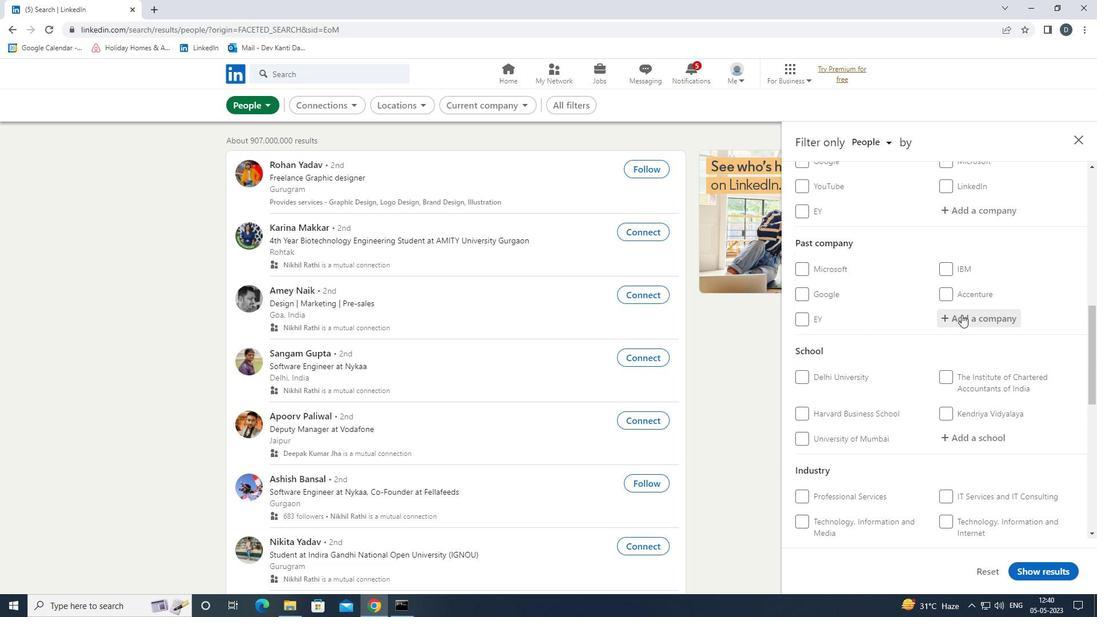 
Action: Mouse moved to (989, 268)
Screenshot: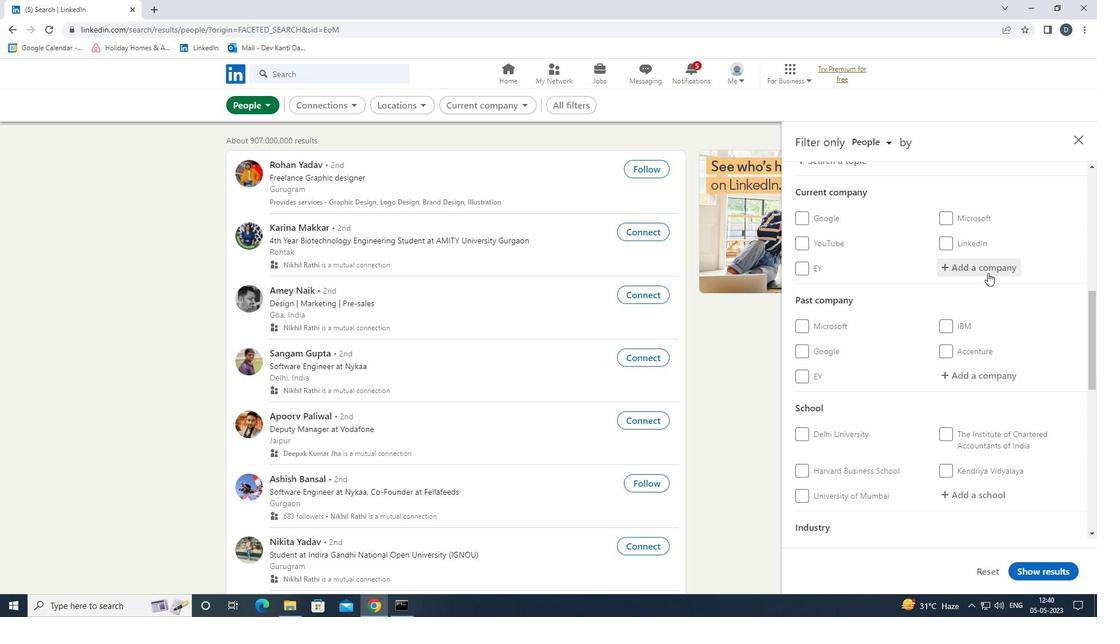 
Action: Mouse pressed left at (989, 268)
Screenshot: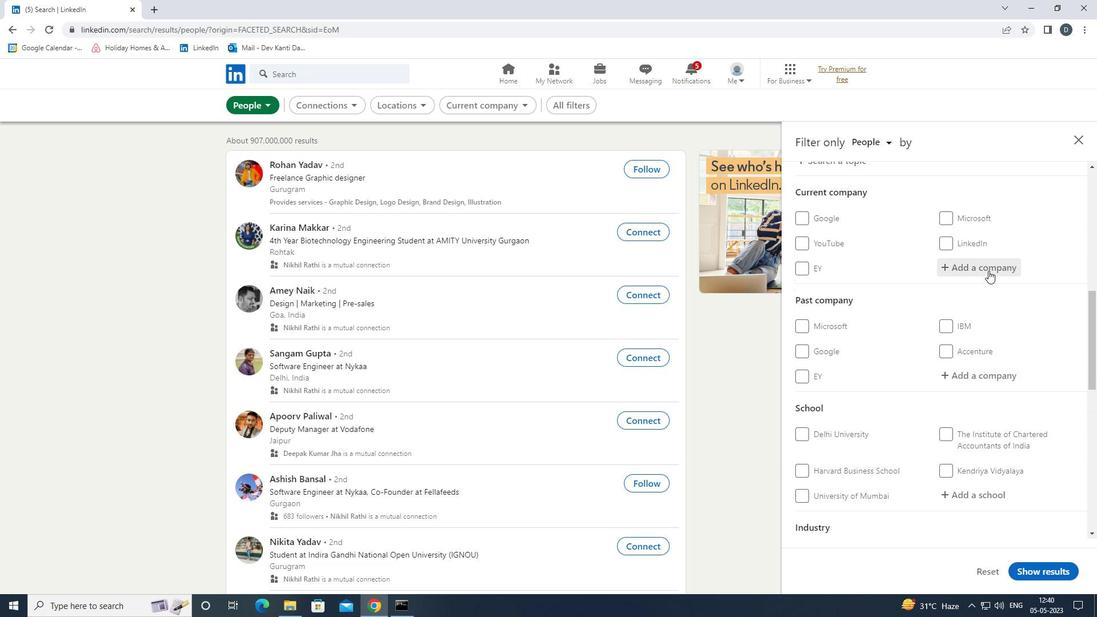 
Action: Mouse moved to (955, 263)
Screenshot: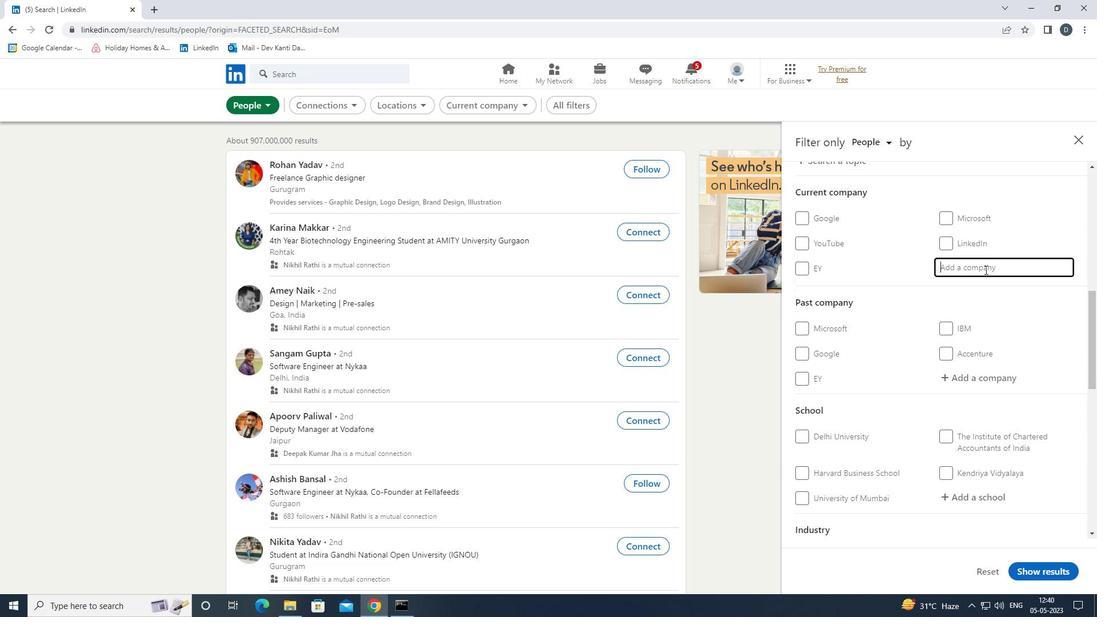 
Action: Key pressed <Key.shift><Key.shift><Key.shift><Key.shift><Key.shift><Key.shift><Key.shift><Key.shift><Key.shift><Key.shift><Key.shift>MORE<Key.space><Key.shift>RETAIL<Key.down><Key.enter>
Screenshot: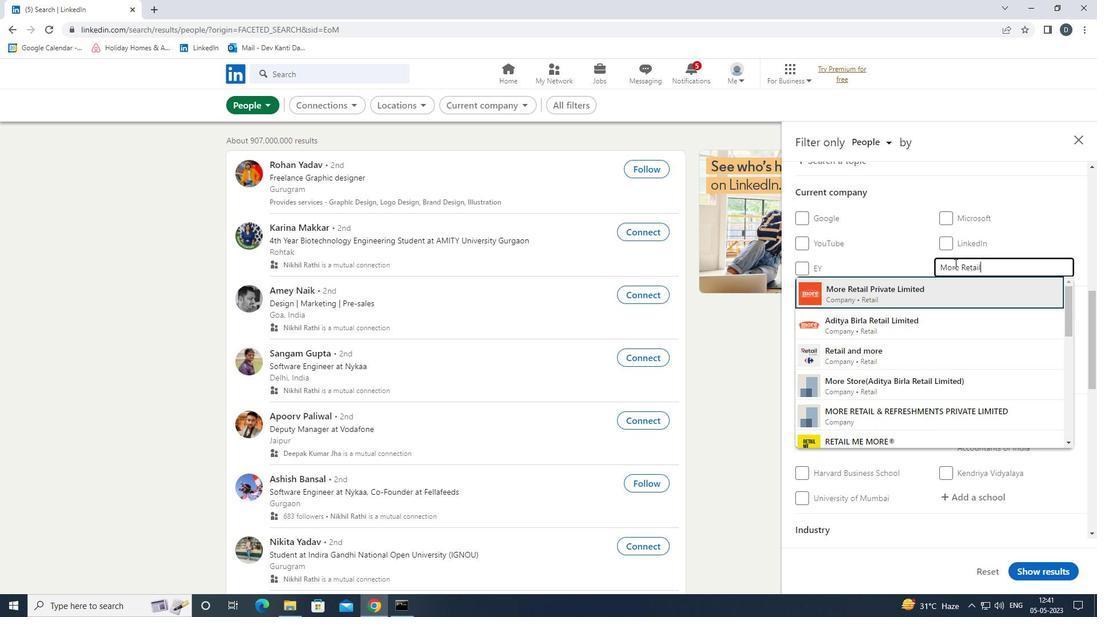 
Action: Mouse moved to (953, 263)
Screenshot: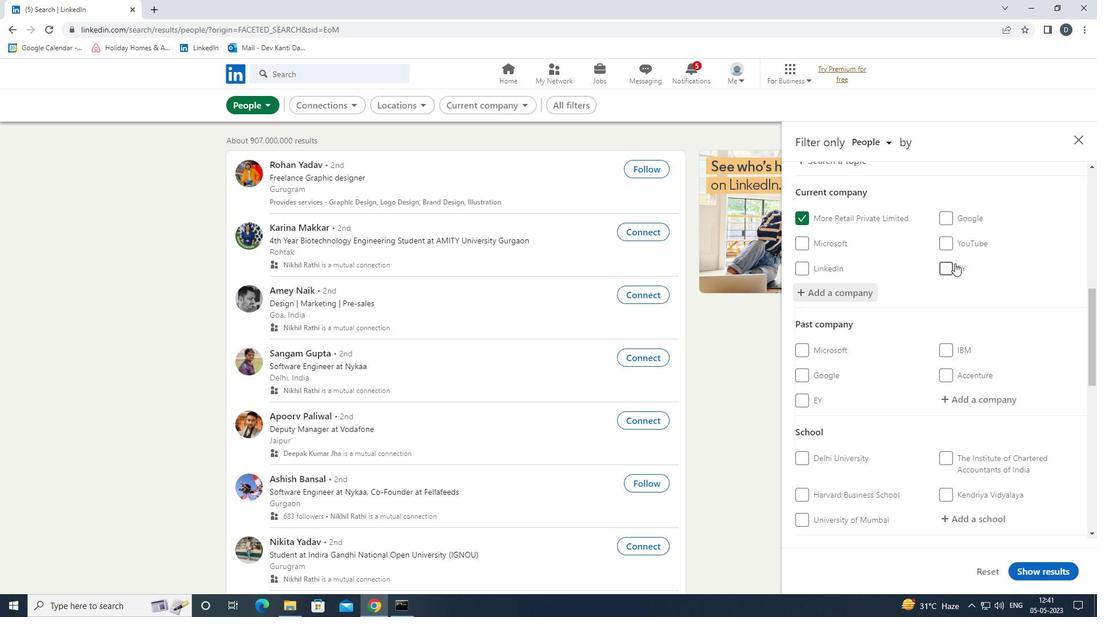 
Action: Mouse scrolled (953, 263) with delta (0, 0)
Screenshot: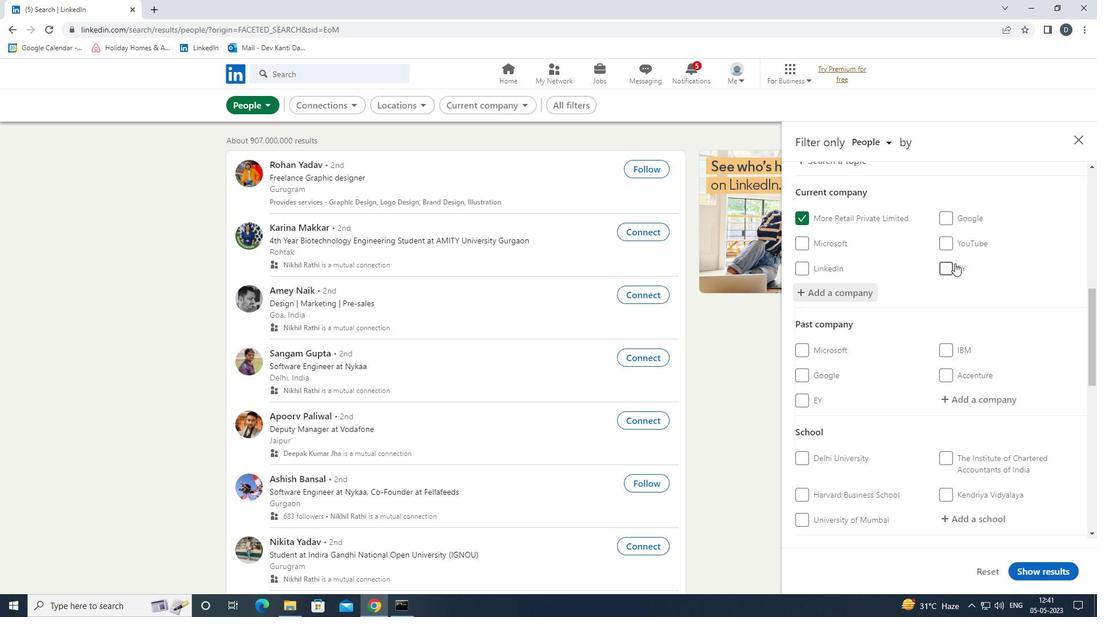 
Action: Mouse scrolled (953, 263) with delta (0, 0)
Screenshot: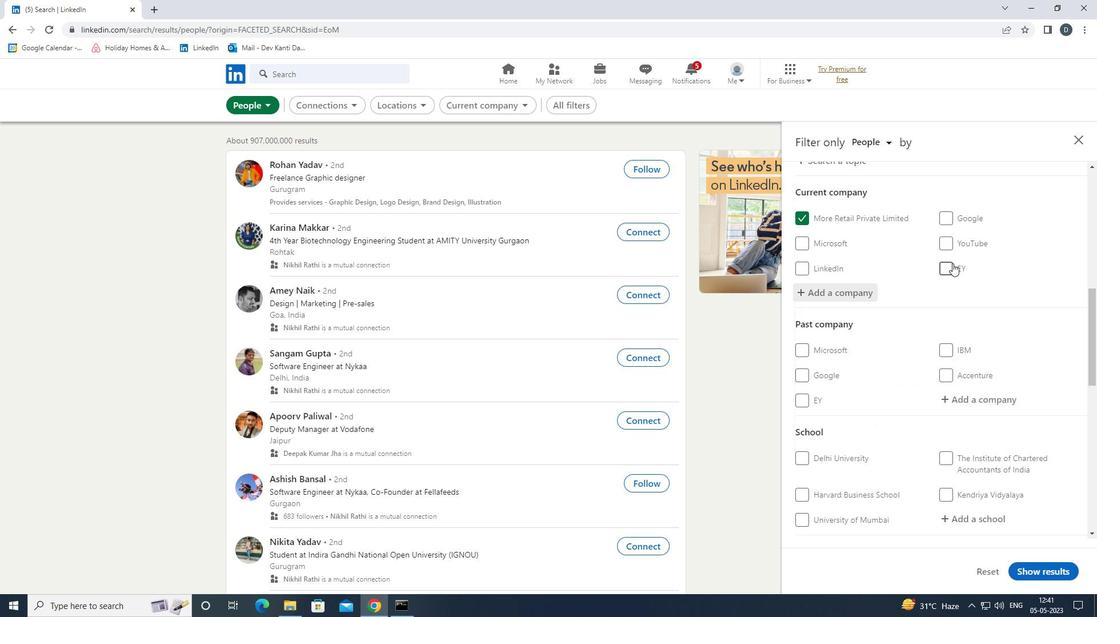
Action: Mouse moved to (967, 408)
Screenshot: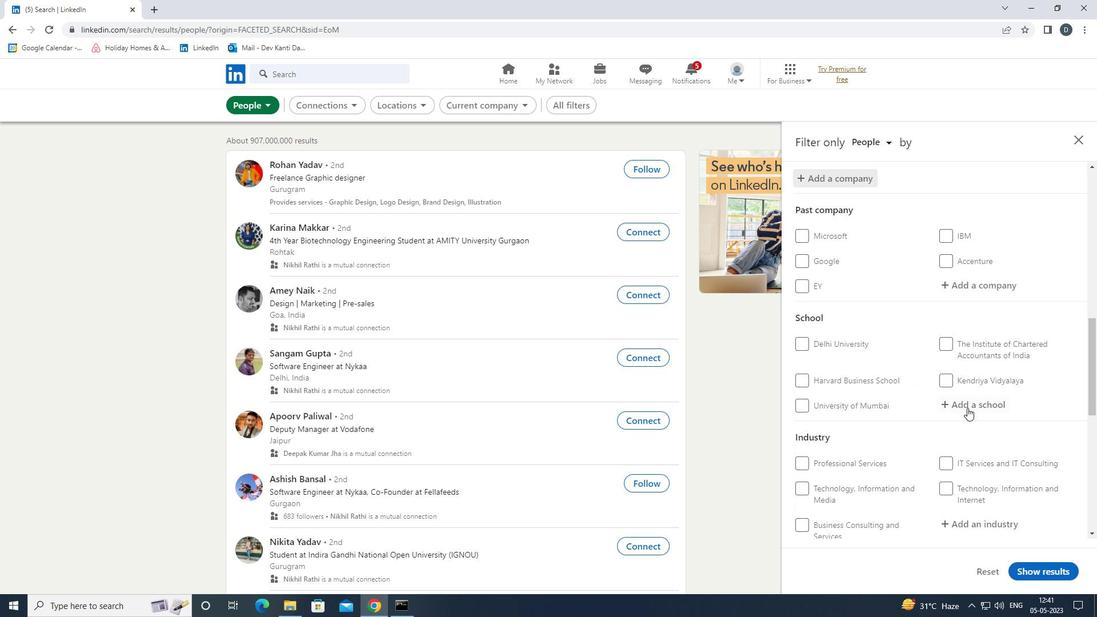 
Action: Mouse pressed left at (967, 408)
Screenshot: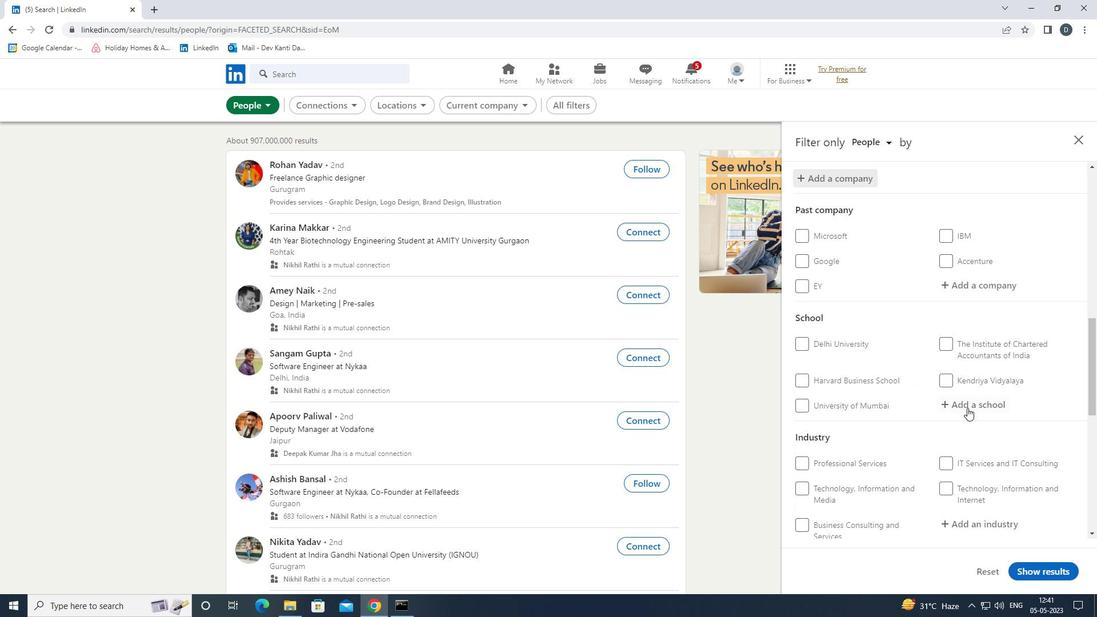 
Action: Mouse moved to (969, 409)
Screenshot: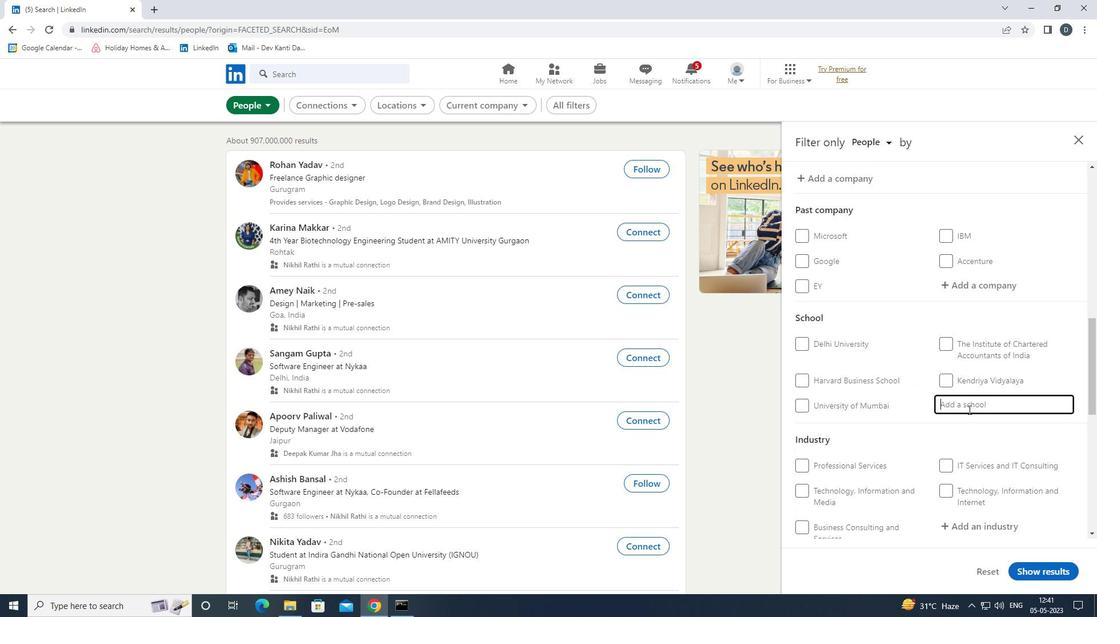 
Action: Key pressed <Key.shift>
Screenshot: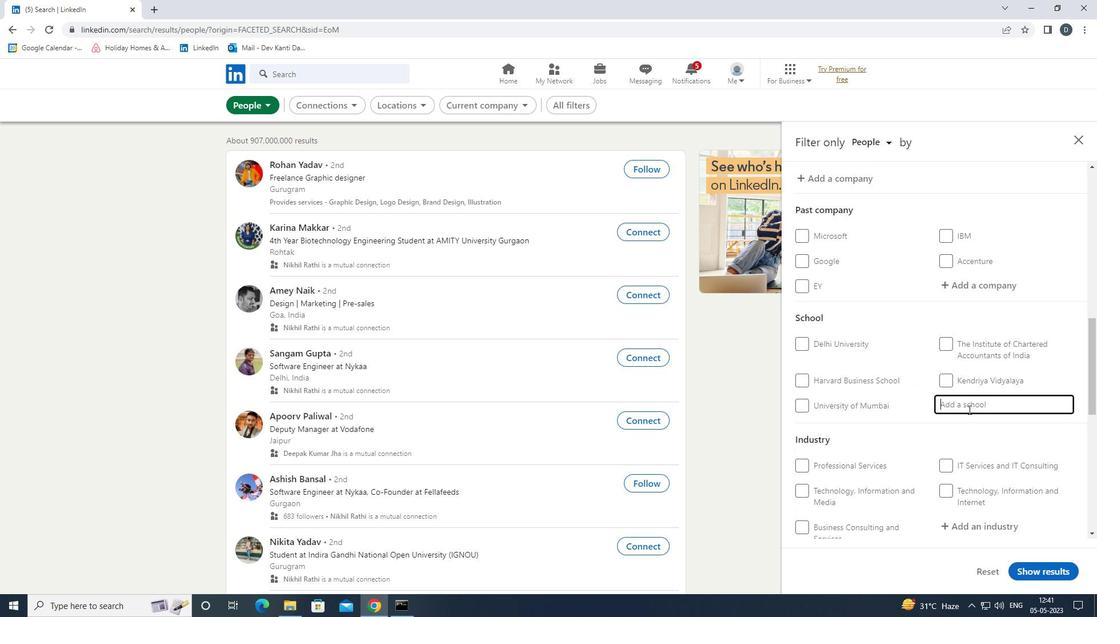 
Action: Mouse moved to (969, 410)
Screenshot: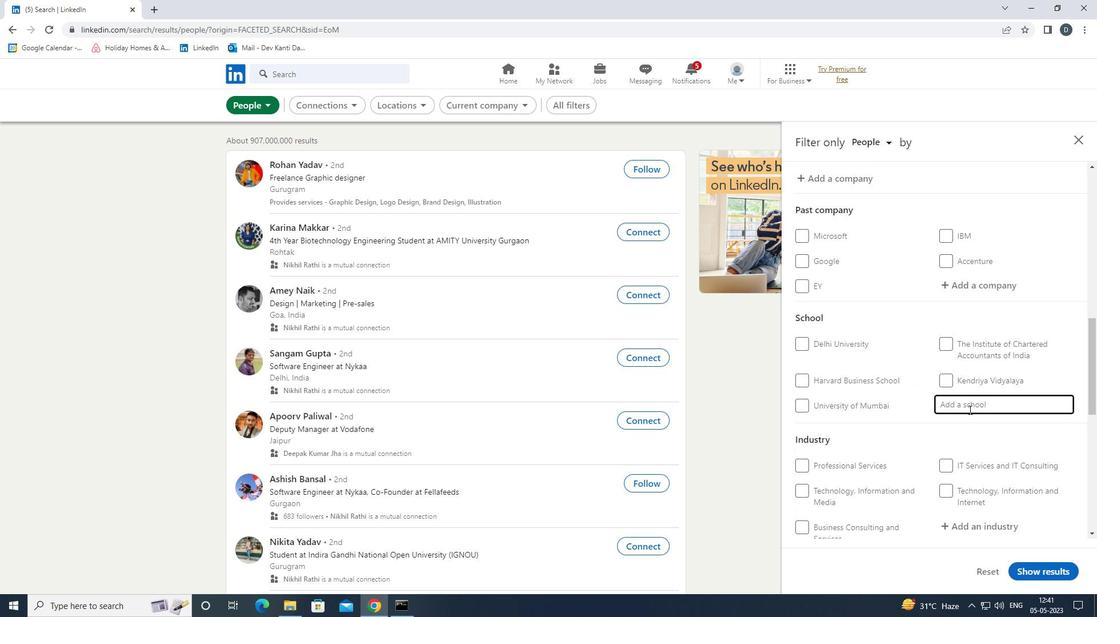 
Action: Key pressed <Key.shift><Key.shift><Key.shift><Key.shift><Key.shift><Key.shift><Key.shift><Key.shift><Key.shift><Key.shift><Key.shift><Key.shift><Key.shift><Key.shift><Key.shift><Key.shift><Key.shift><Key.shift><Key.shift><Key.shift><Key.shift><Key.shift><Key.shift><Key.shift><Key.shift><Key.shift><Key.shift><Key.shift><Key.shift><Key.shift><Key.shift><Key.shift><Key.shift><Key.shift><Key.shift><Key.shift><Key.shift><Key.shift><Key.shift><Key.shift><Key.shift><Key.shift><Key.shift><Key.shift><Key.shift><Key.shift><Key.shift><Key.shift><Key.shift><Key.shift><Key.shift><Key.shift><Key.shift><Key.shift><Key.shift><Key.shift>SWAMI<Key.space><Key.shift>VI
Screenshot: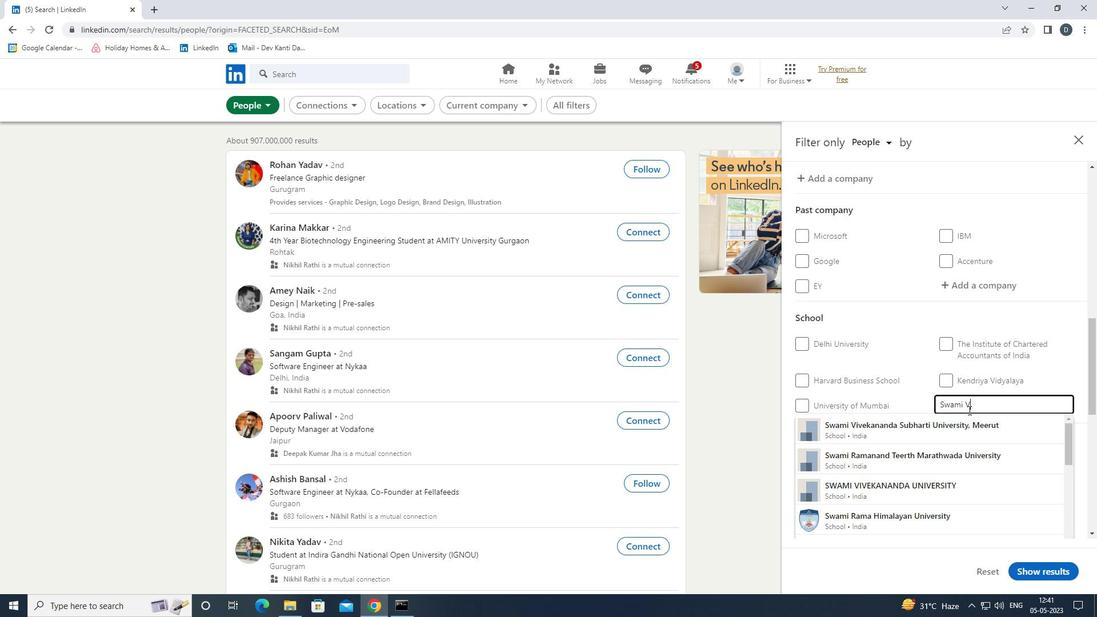 
Action: Mouse moved to (968, 410)
Screenshot: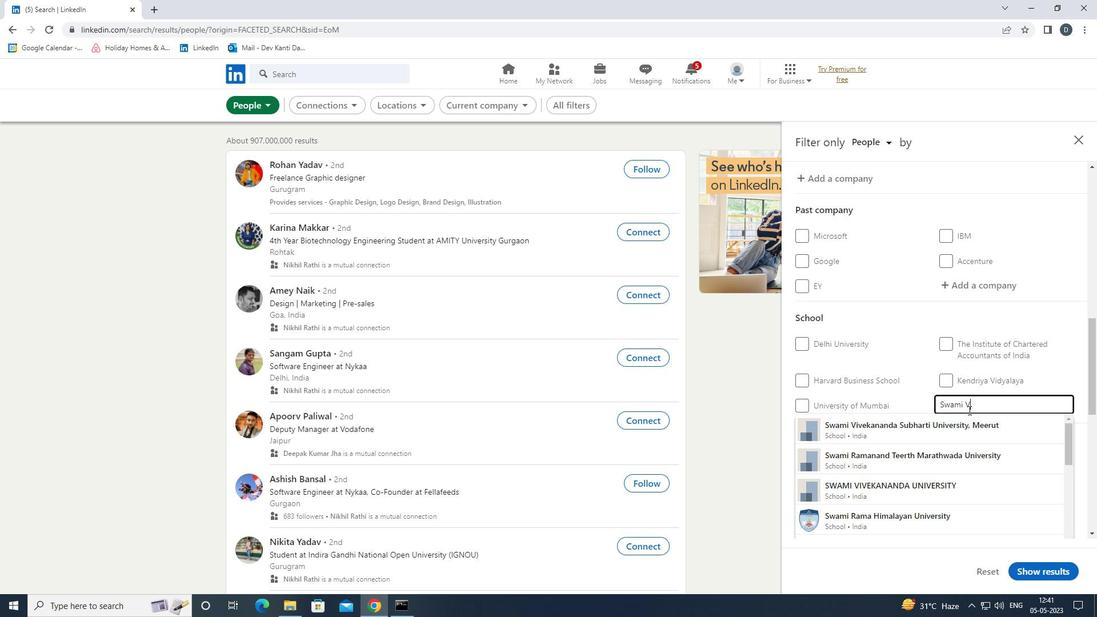 
Action: Key pressed VEK<Key.down><Key.enter>
Screenshot: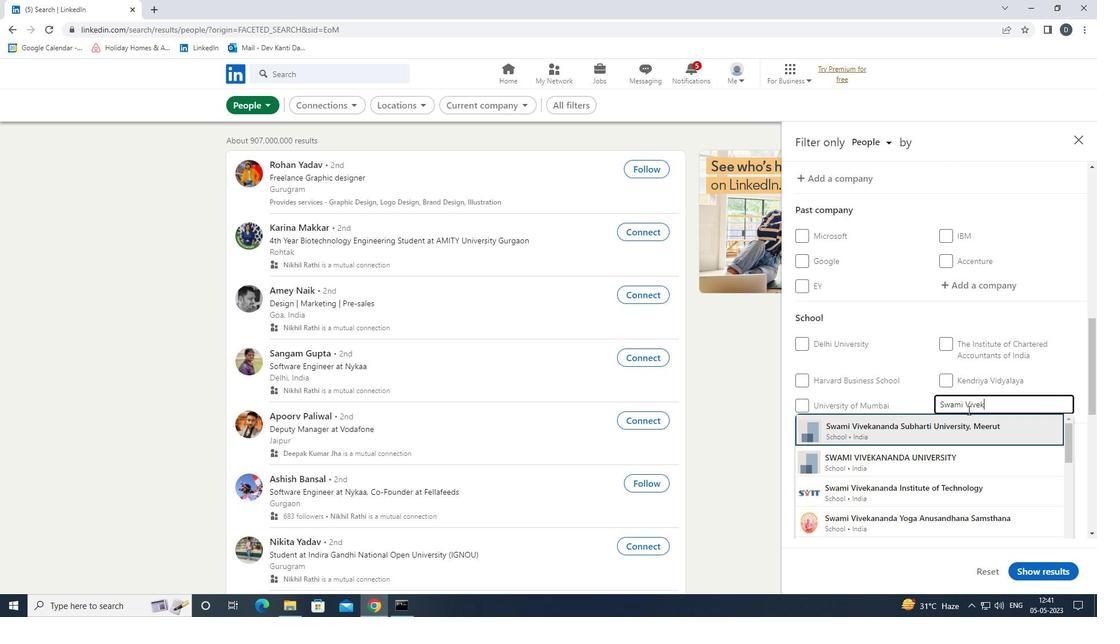 
Action: Mouse scrolled (968, 409) with delta (0, 0)
Screenshot: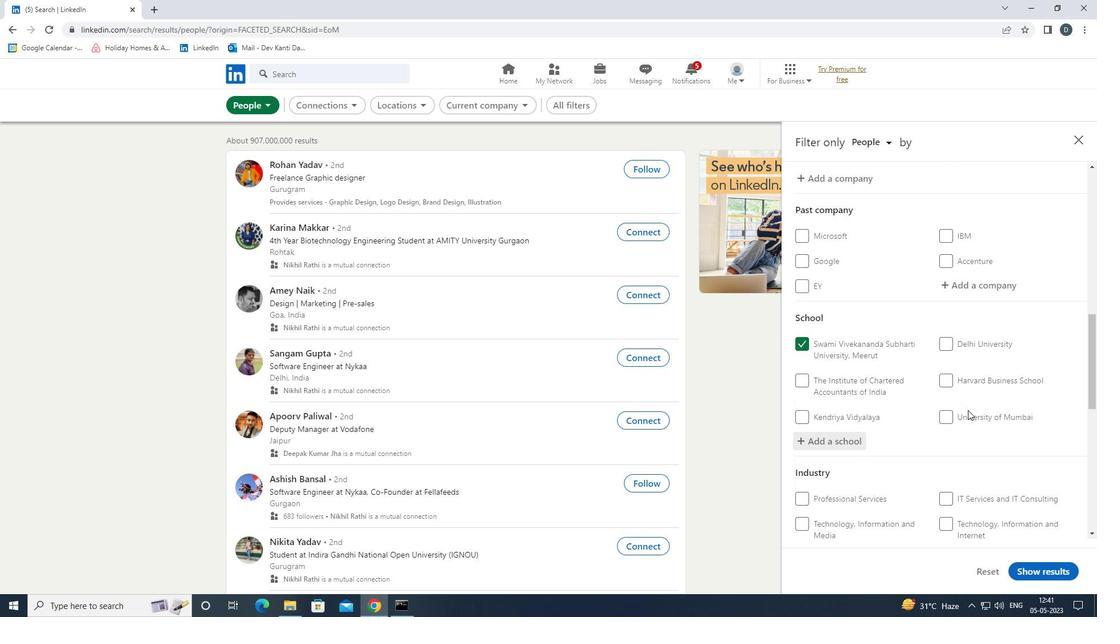 
Action: Mouse scrolled (968, 409) with delta (0, 0)
Screenshot: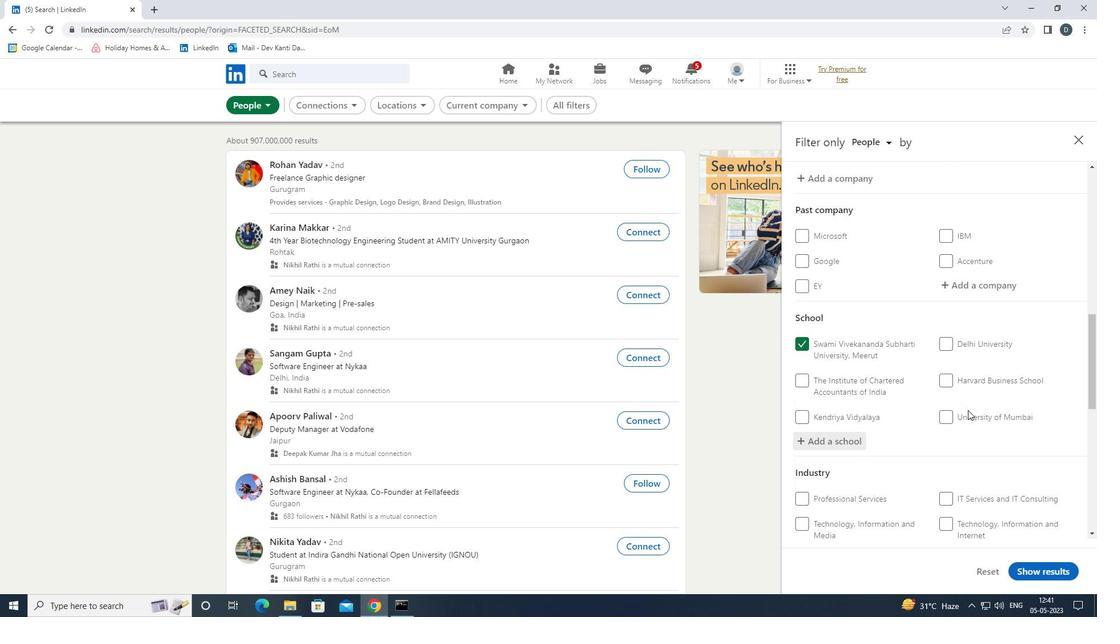 
Action: Mouse moved to (991, 440)
Screenshot: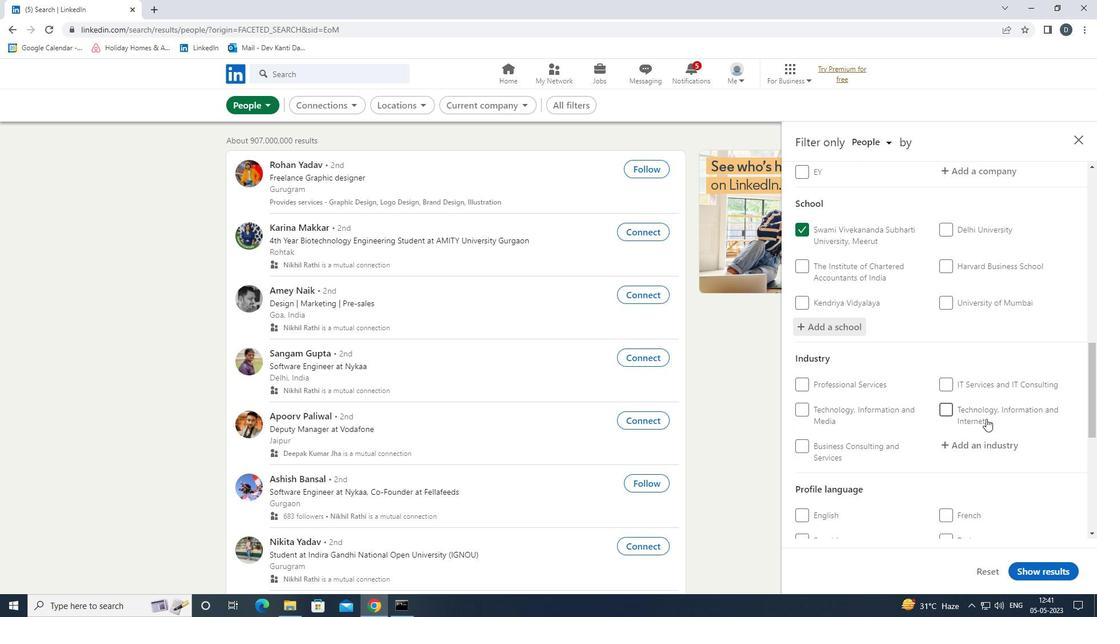 
Action: Mouse pressed left at (991, 440)
Screenshot: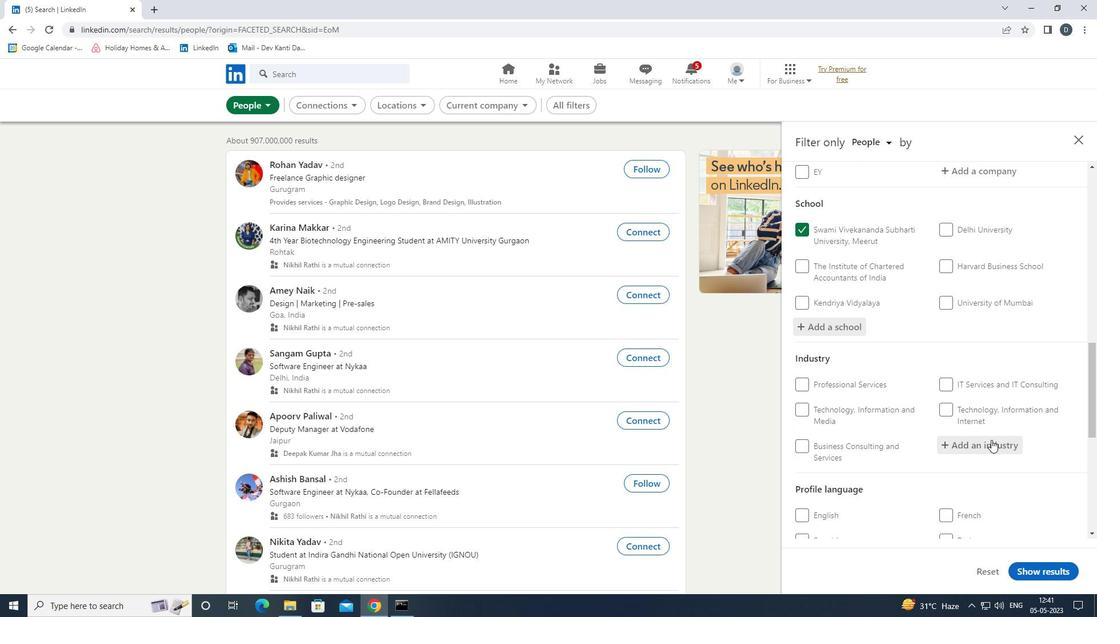 
Action: Mouse moved to (991, 444)
Screenshot: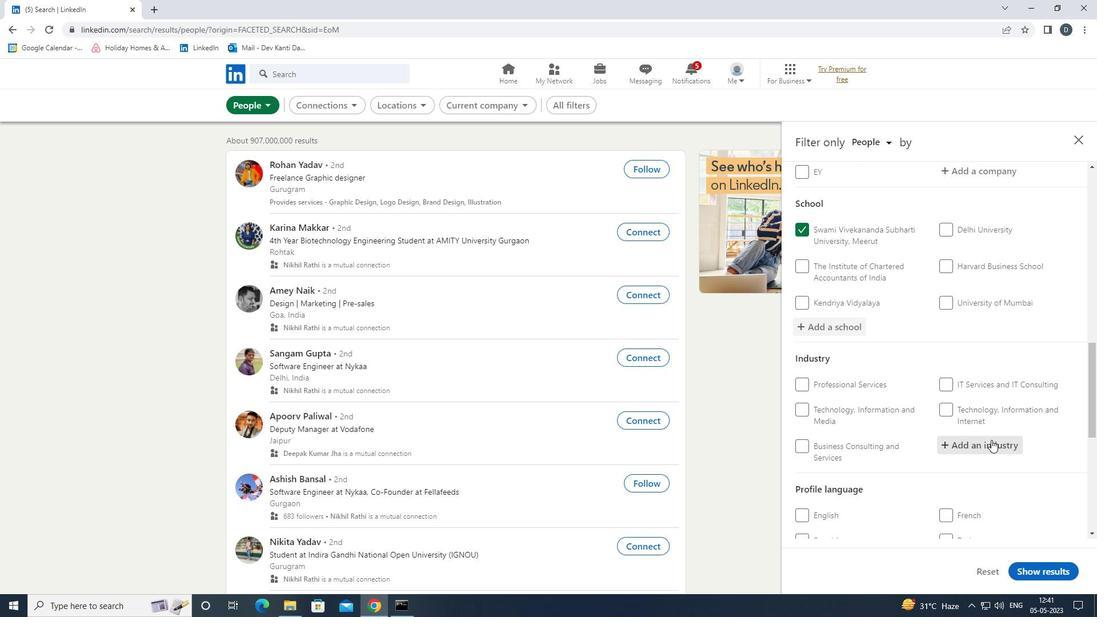 
Action: Key pressed <Key.shift>WHOLESALE
Screenshot: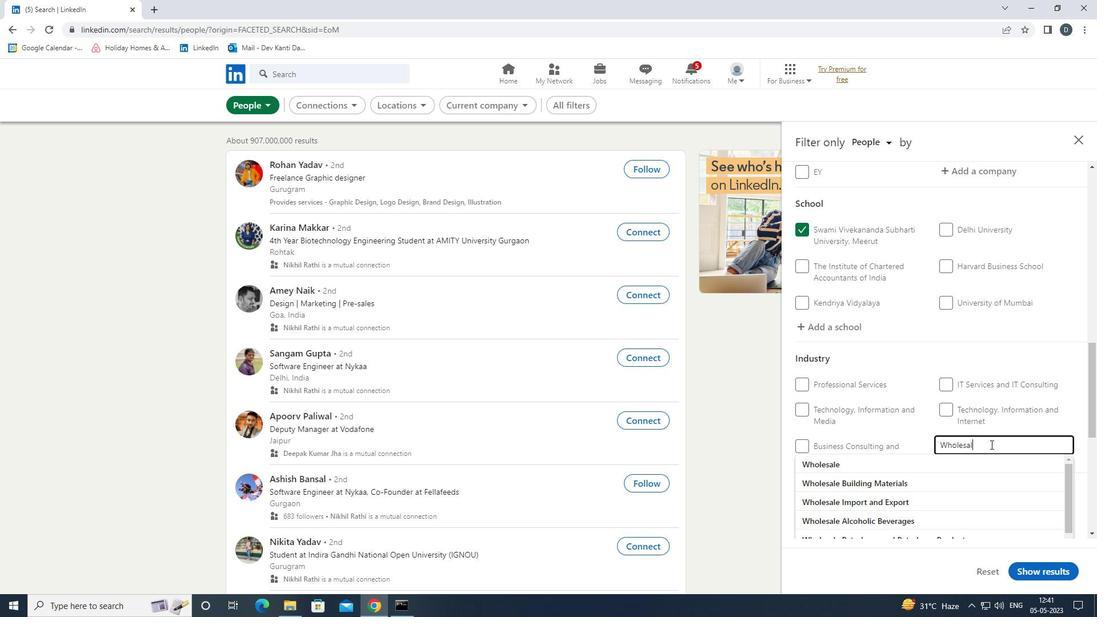 
Action: Mouse moved to (991, 444)
Screenshot: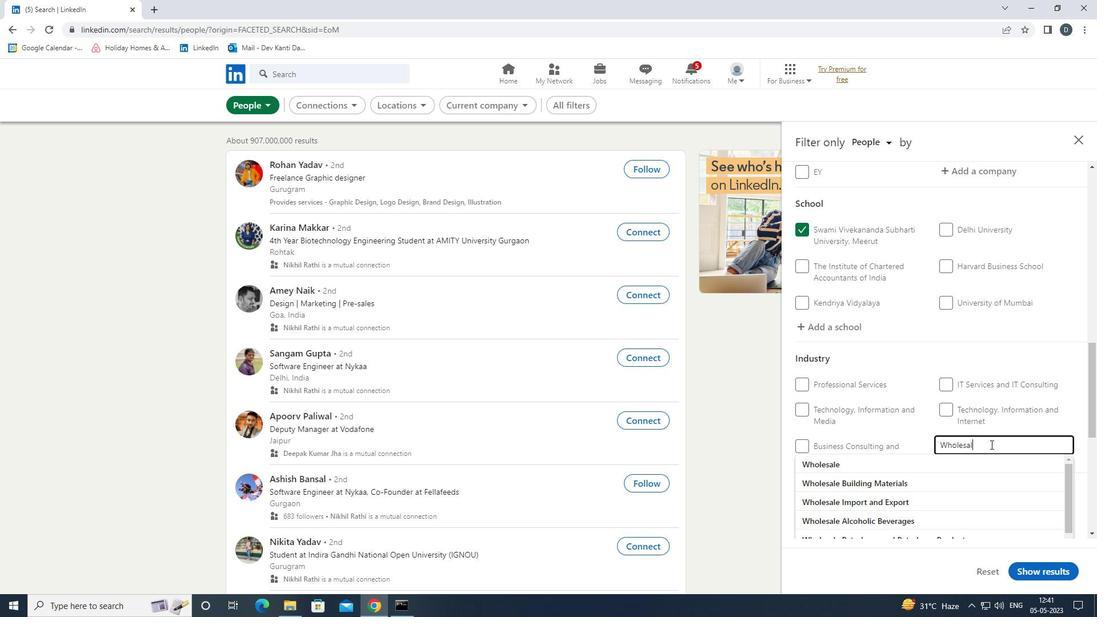 
Action: Key pressed <Key.space><Key.shift>RECY<Key.down><Key.enter>
Screenshot: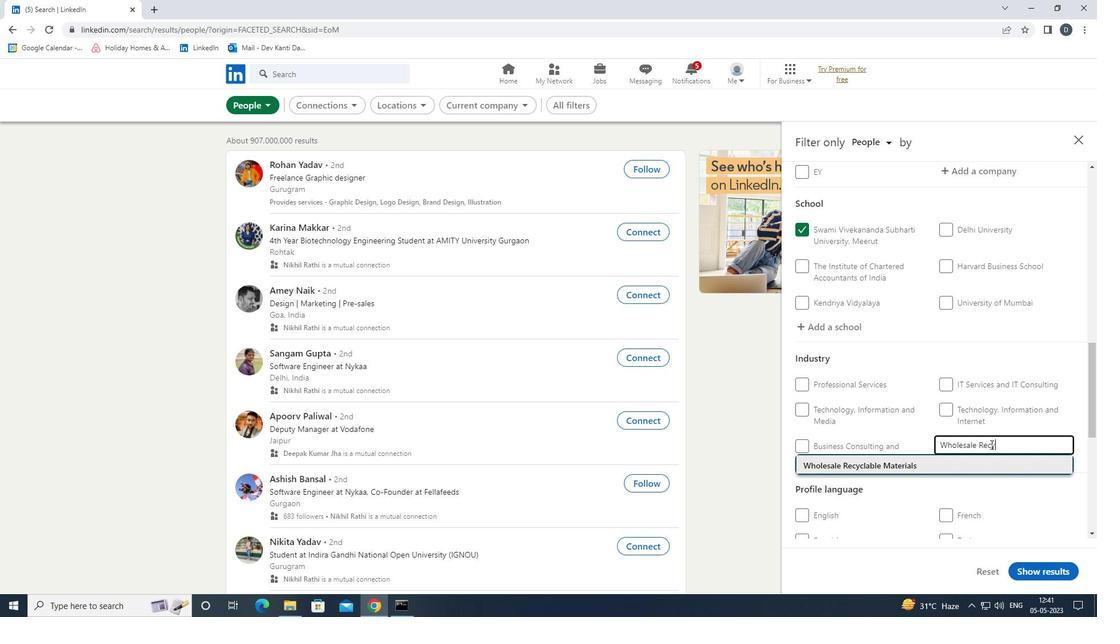 
Action: Mouse scrolled (991, 444) with delta (0, 0)
Screenshot: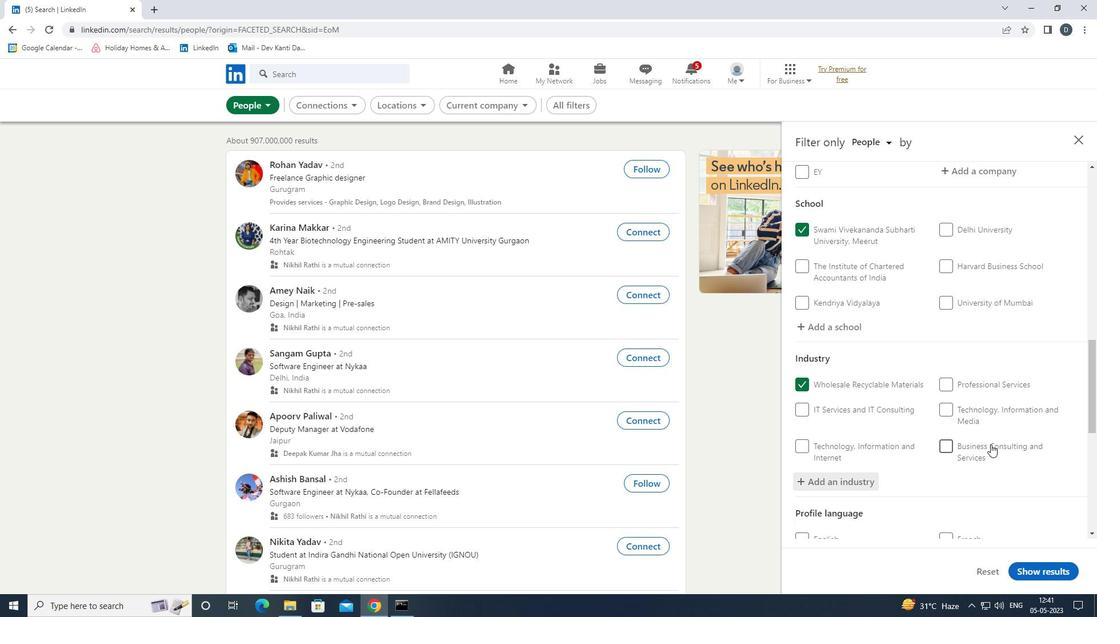 
Action: Mouse scrolled (991, 444) with delta (0, 0)
Screenshot: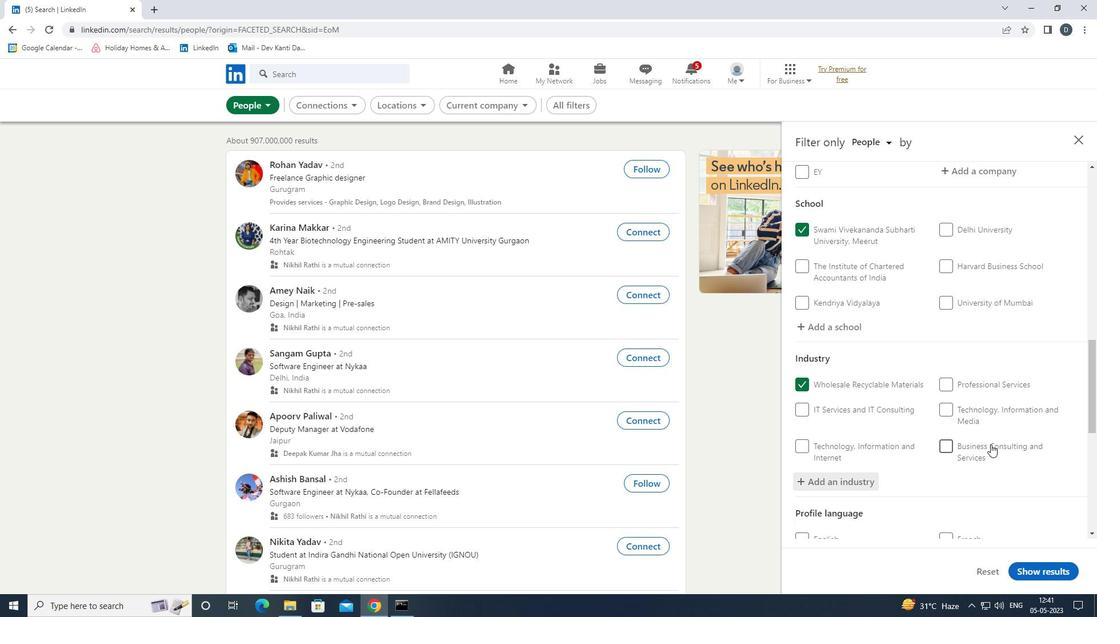 
Action: Mouse scrolled (991, 444) with delta (0, 0)
Screenshot: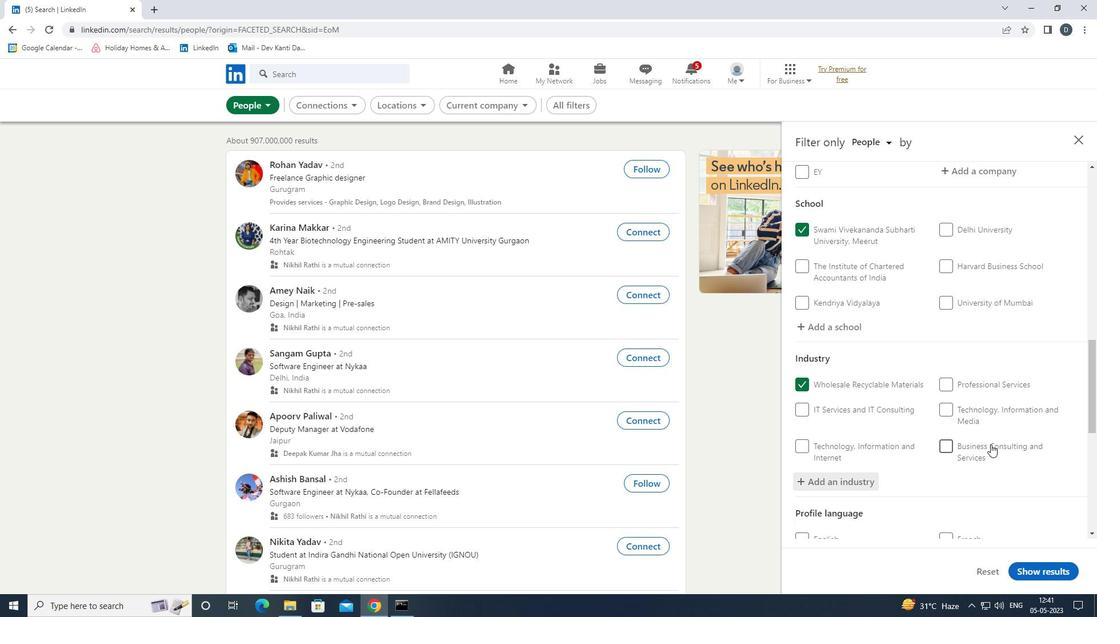 
Action: Mouse moved to (989, 441)
Screenshot: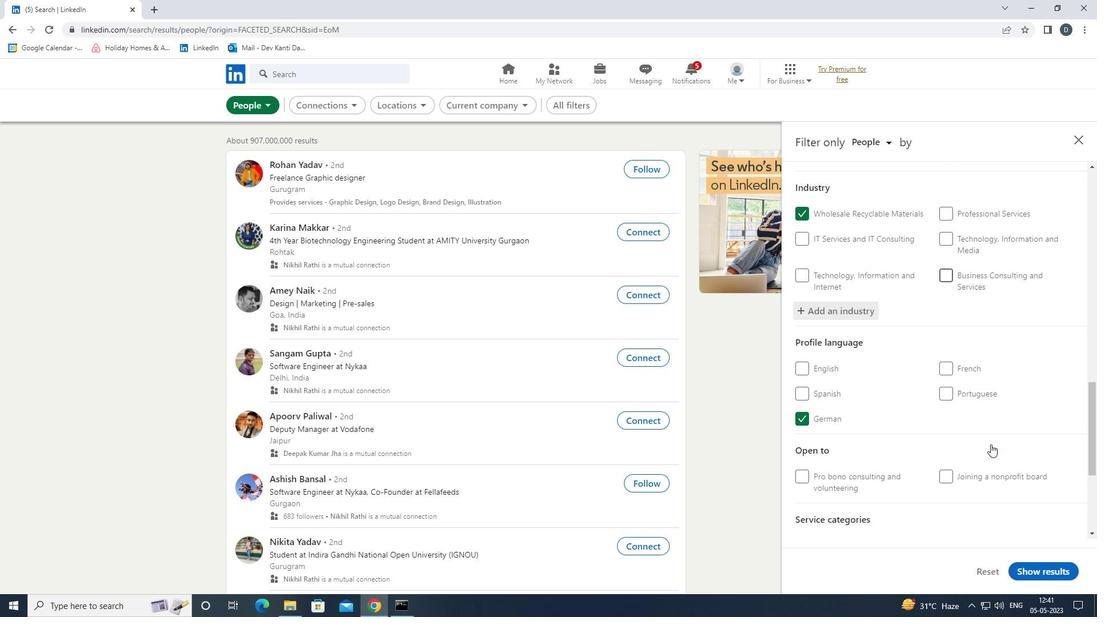 
Action: Mouse scrolled (989, 441) with delta (0, 0)
Screenshot: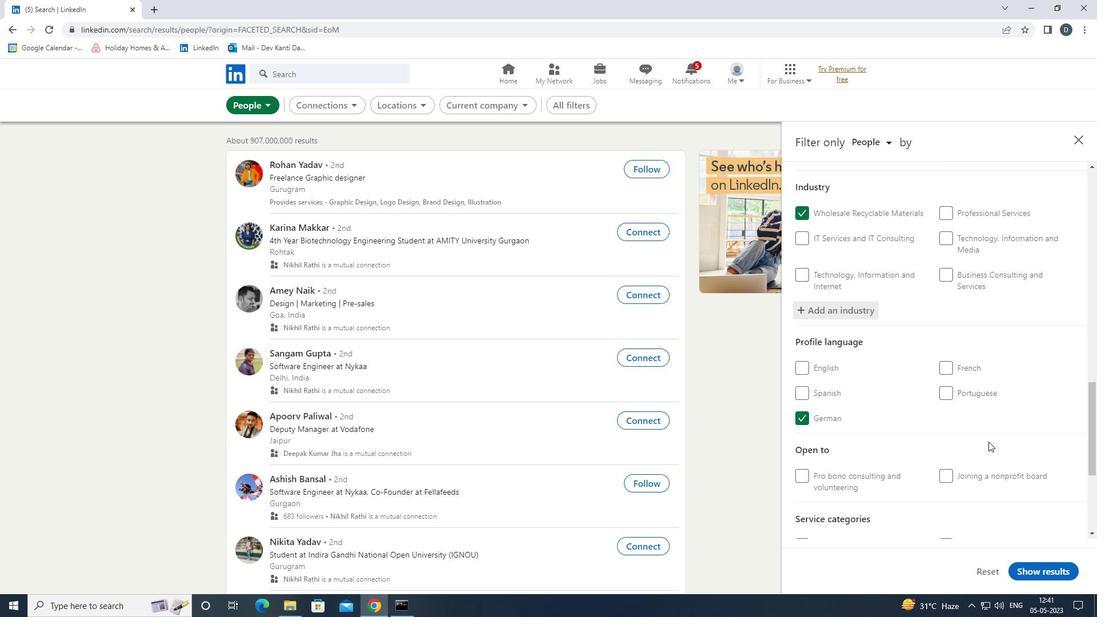 
Action: Mouse moved to (989, 434)
Screenshot: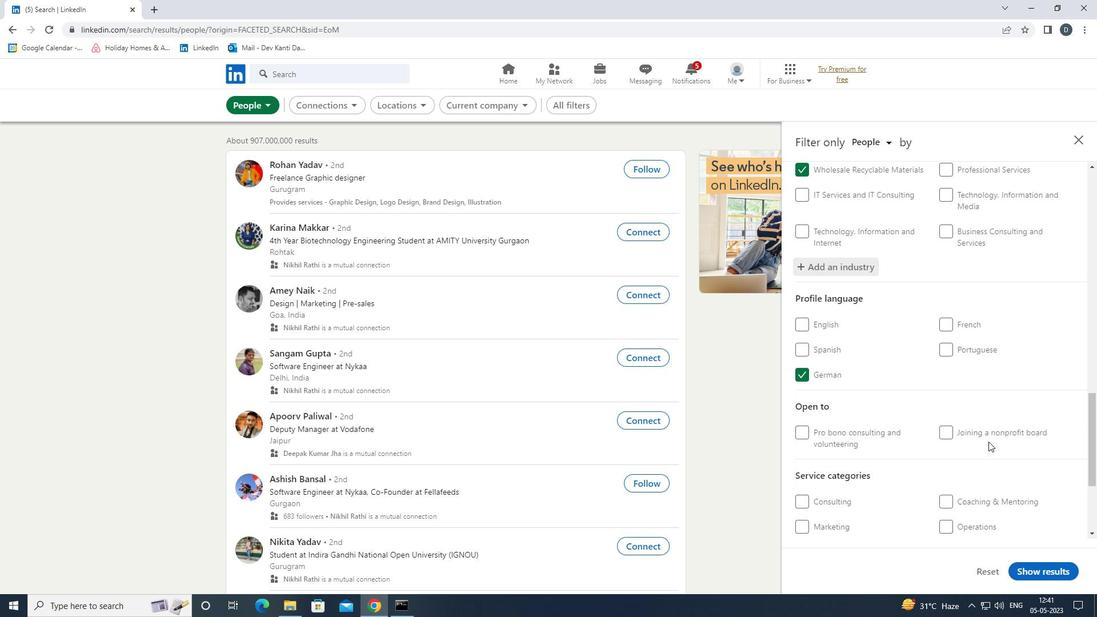 
Action: Mouse scrolled (989, 433) with delta (0, 0)
Screenshot: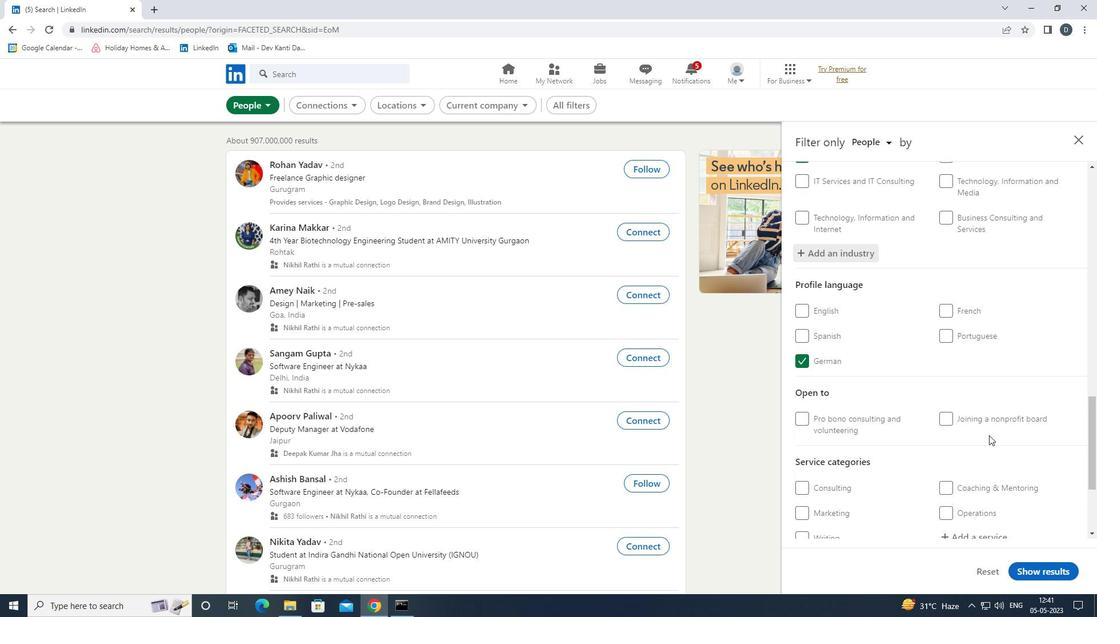 
Action: Mouse scrolled (989, 433) with delta (0, 0)
Screenshot: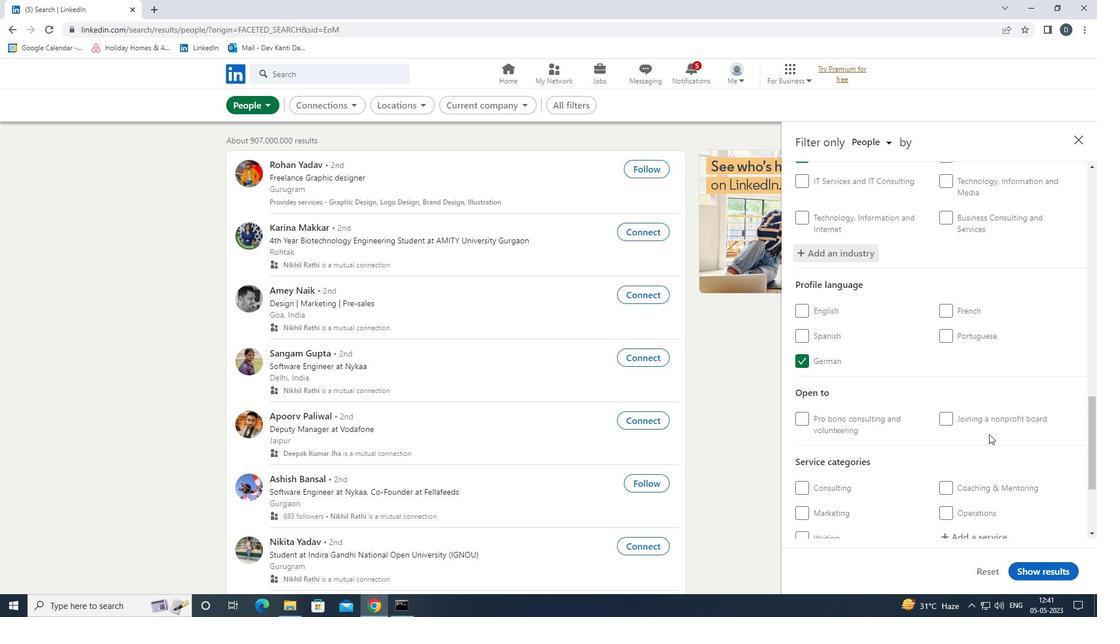 
Action: Mouse moved to (998, 421)
Screenshot: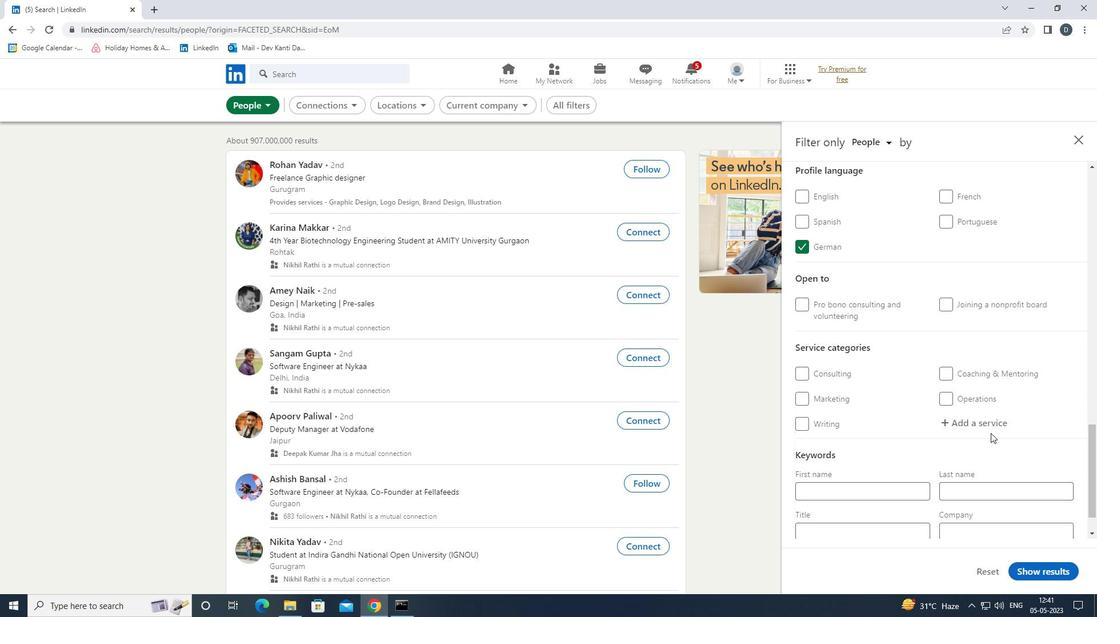 
Action: Mouse pressed left at (998, 421)
Screenshot: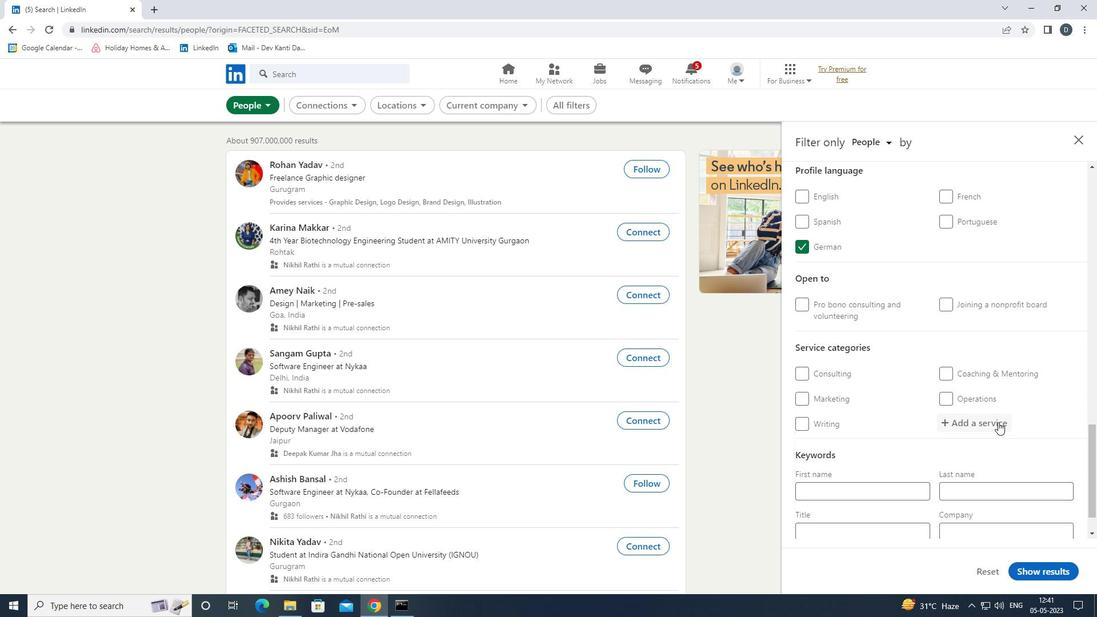 
Action: Mouse moved to (993, 421)
Screenshot: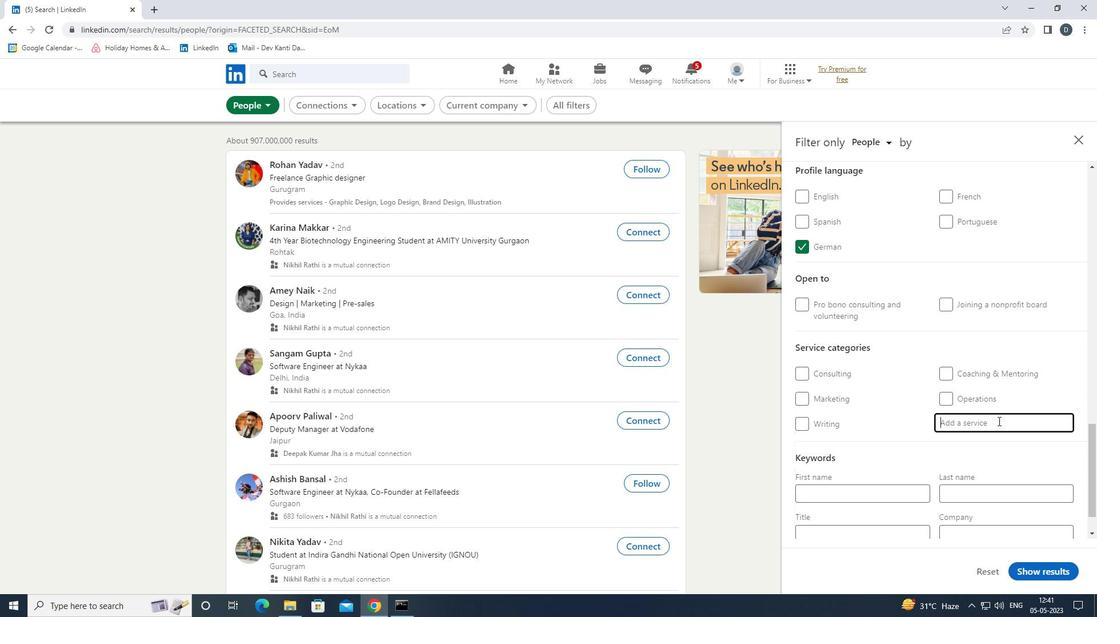 
Action: Key pressed <Key.shift><Key.shift><Key.shift><Key.shift><Key.shift><Key.shift><Key.shift><Key.shift>WEB<Key.space><Key.shift><Key.shift><Key.shift><Key.shift>DESIGN<Key.down><Key.enter>
Screenshot: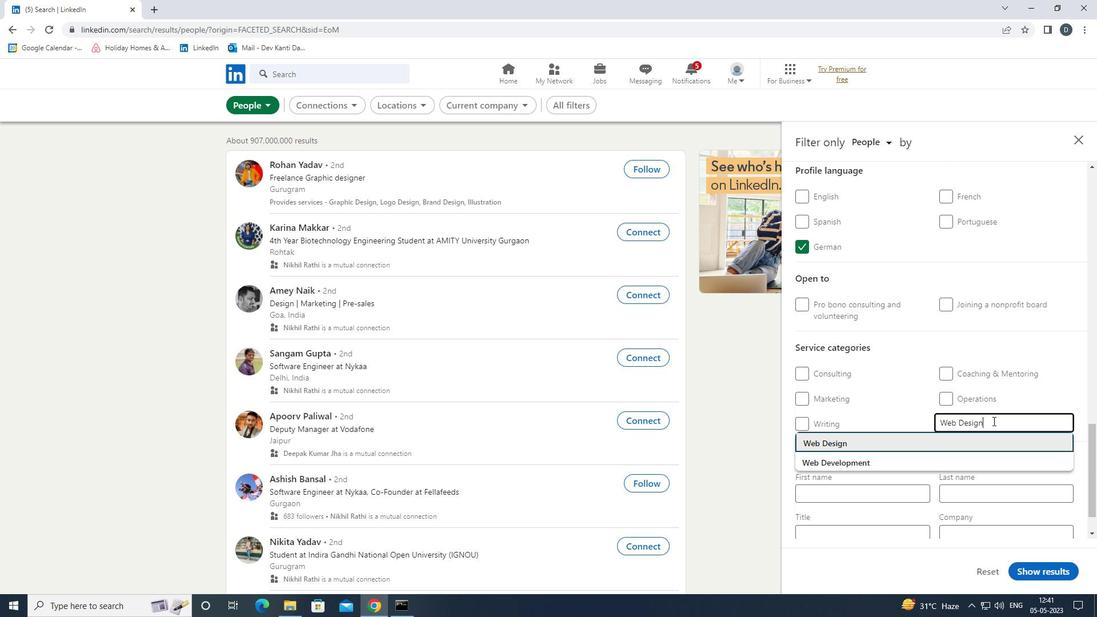 
Action: Mouse moved to (993, 421)
Screenshot: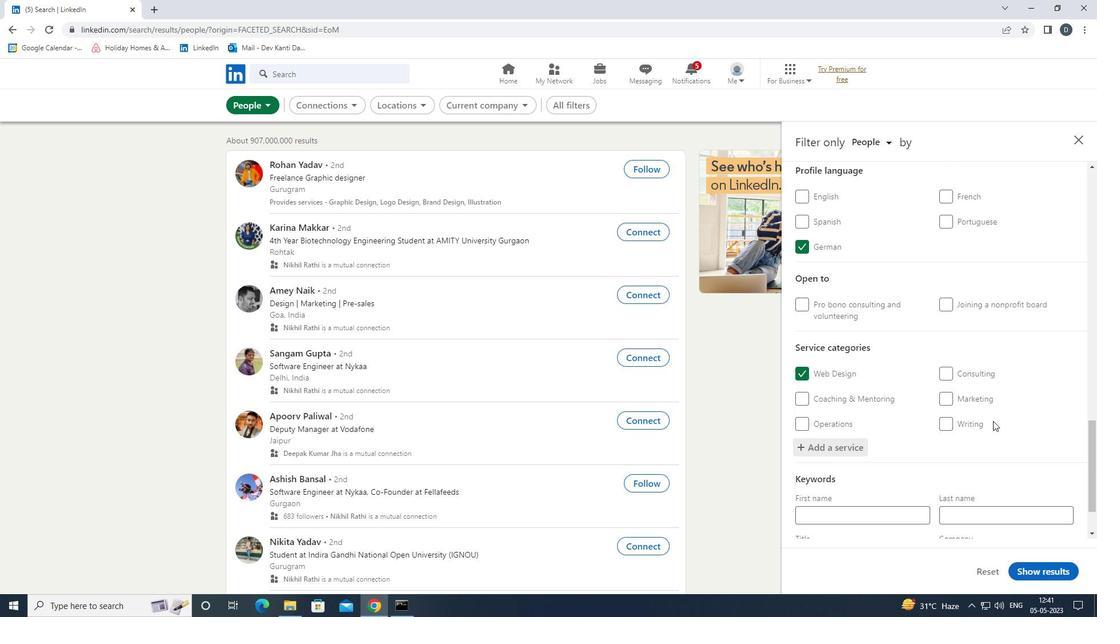 
Action: Mouse scrolled (993, 420) with delta (0, 0)
Screenshot: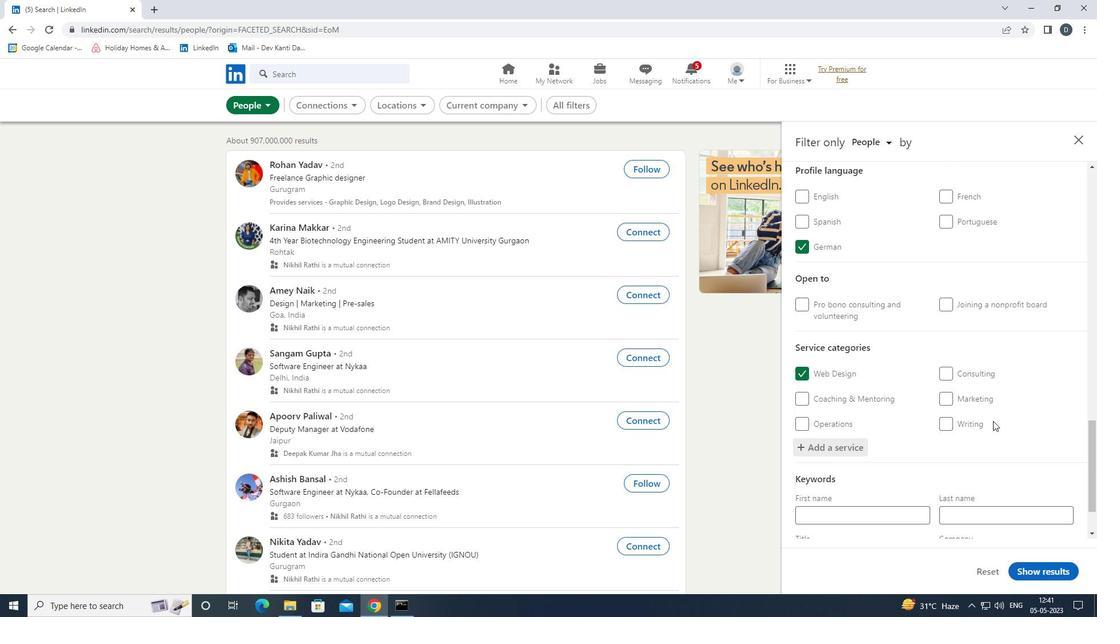 
Action: Mouse scrolled (993, 420) with delta (0, 0)
Screenshot: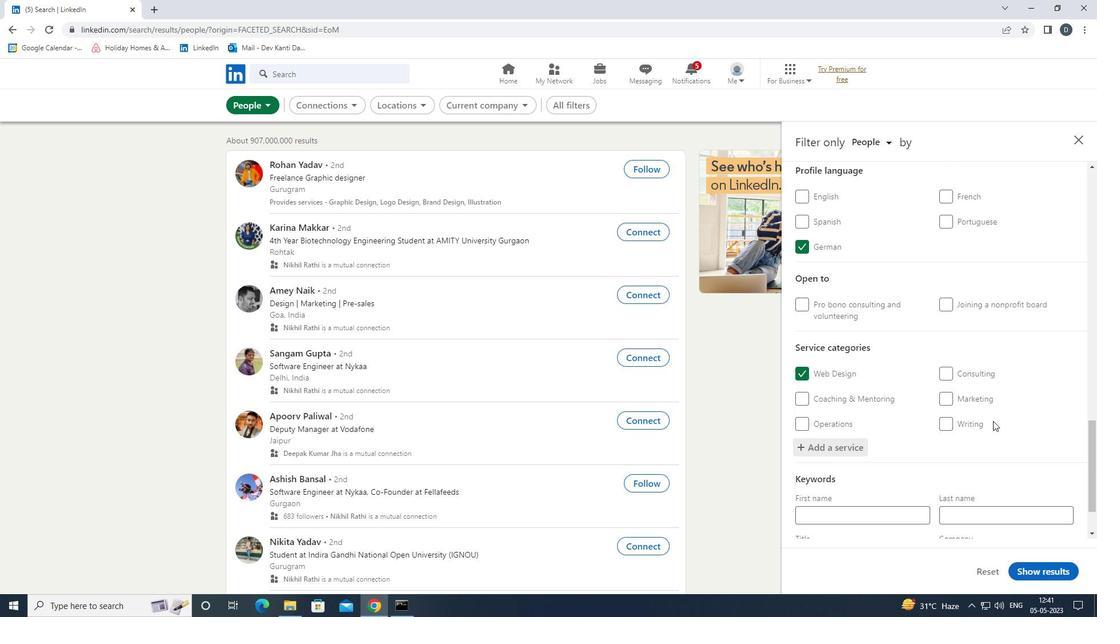 
Action: Mouse moved to (992, 421)
Screenshot: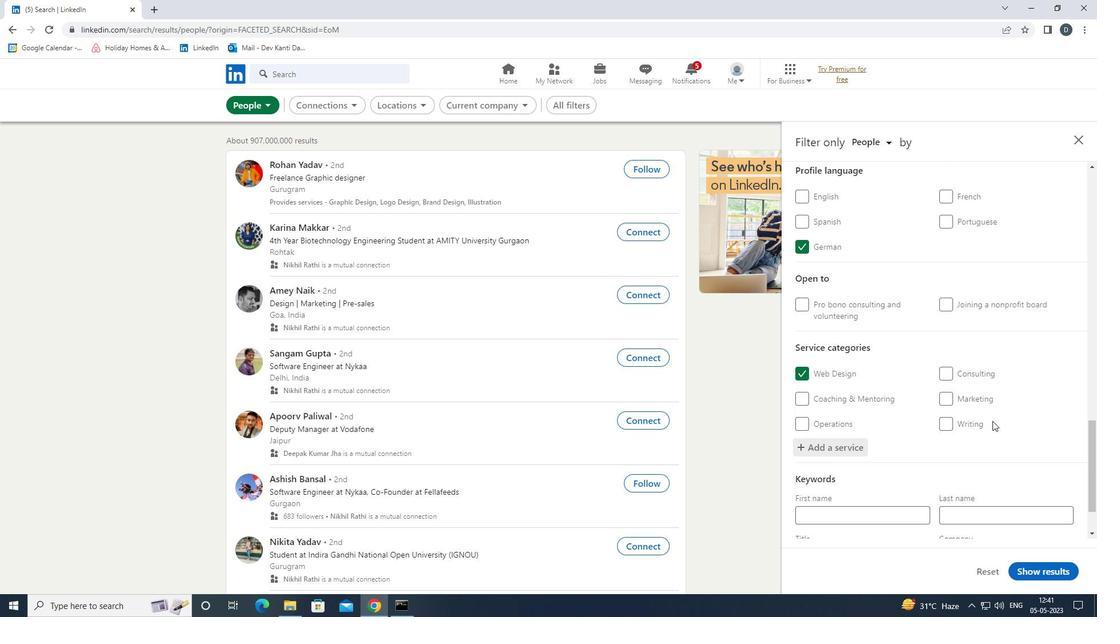 
Action: Mouse scrolled (992, 420) with delta (0, 0)
Screenshot: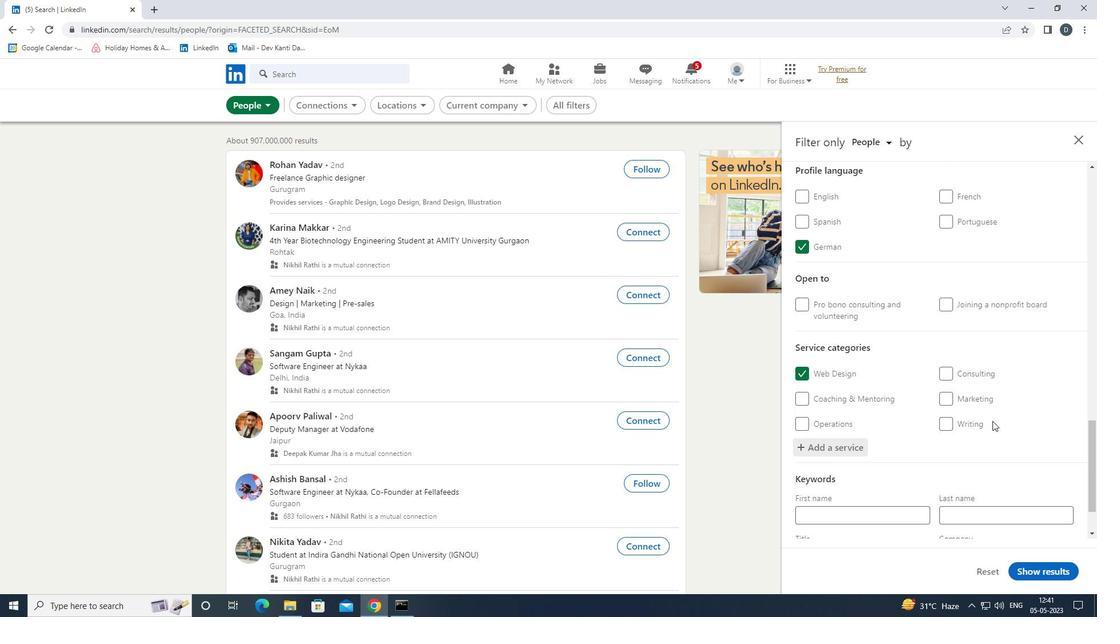 
Action: Mouse moved to (889, 488)
Screenshot: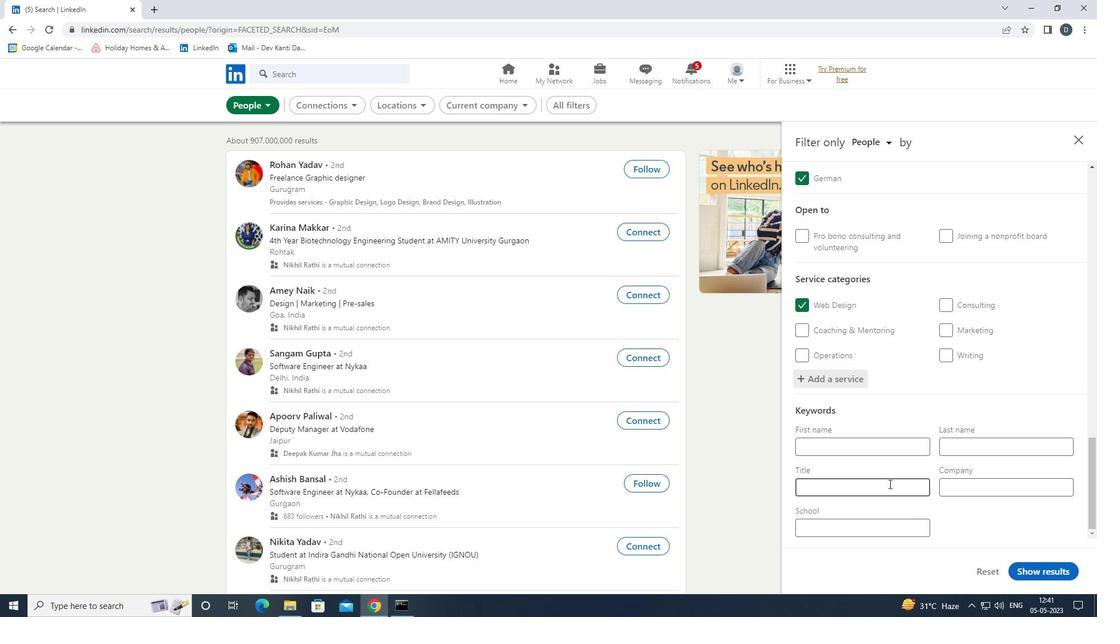 
Action: Mouse pressed left at (889, 488)
Screenshot: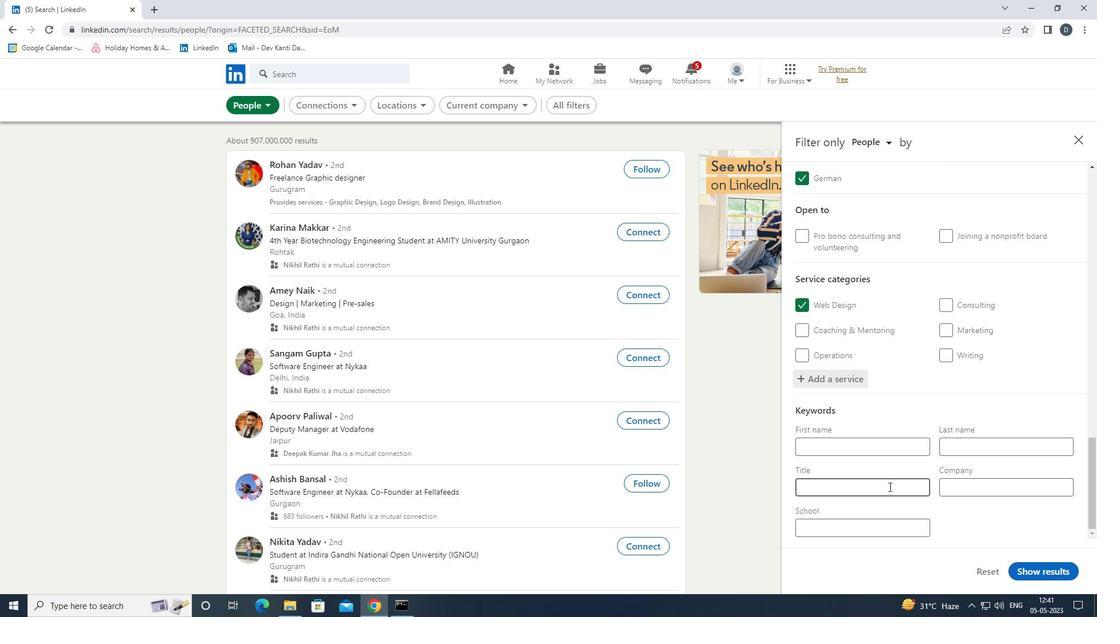 
Action: Key pressed <Key.shift><Key.shift><Key.shift><Key.shift><Key.shift><Key.shift><Key.shift><Key.shift><Key.shift>SALES<Key.space><Key.shift><Key.shift><Key.shift><Key.shift><Key.shift><Key.shift><Key.shift><Key.shift><Key.shift><Key.shift><Key.shift><Key.shift><Key.shift><Key.shift><Key.shift>ASSOCIATE
Screenshot: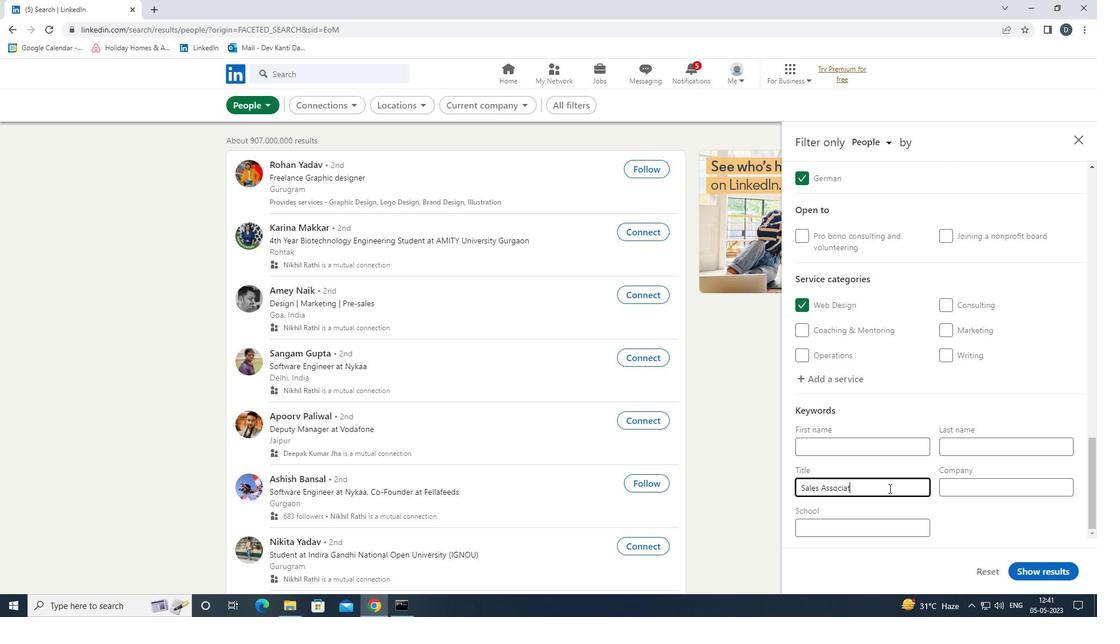 
Action: Mouse moved to (1048, 572)
Screenshot: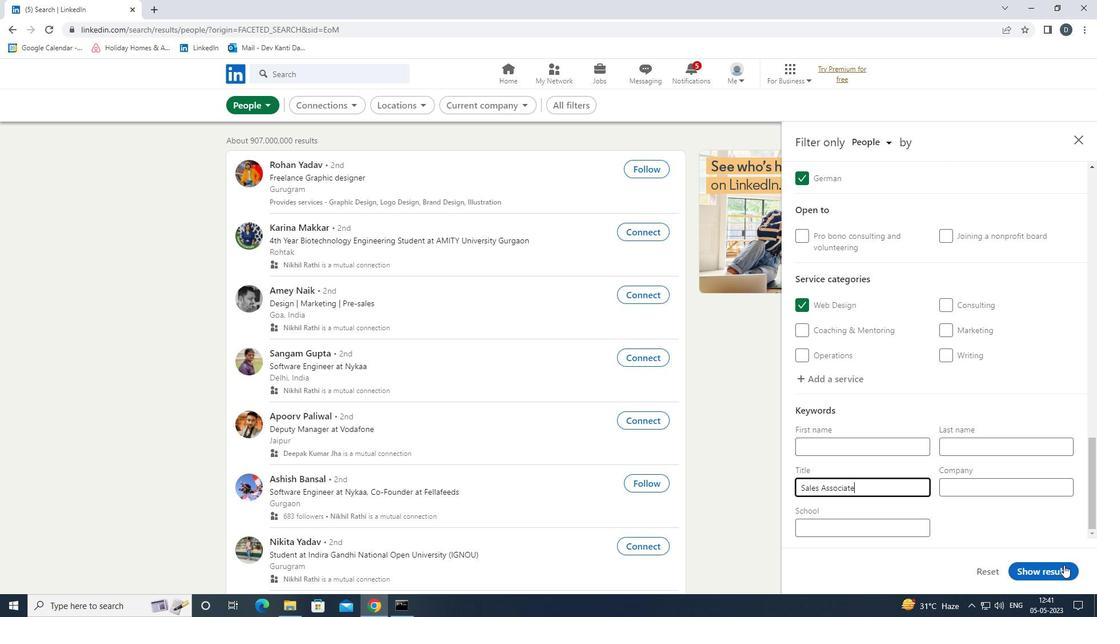
Action: Mouse pressed left at (1048, 572)
Screenshot: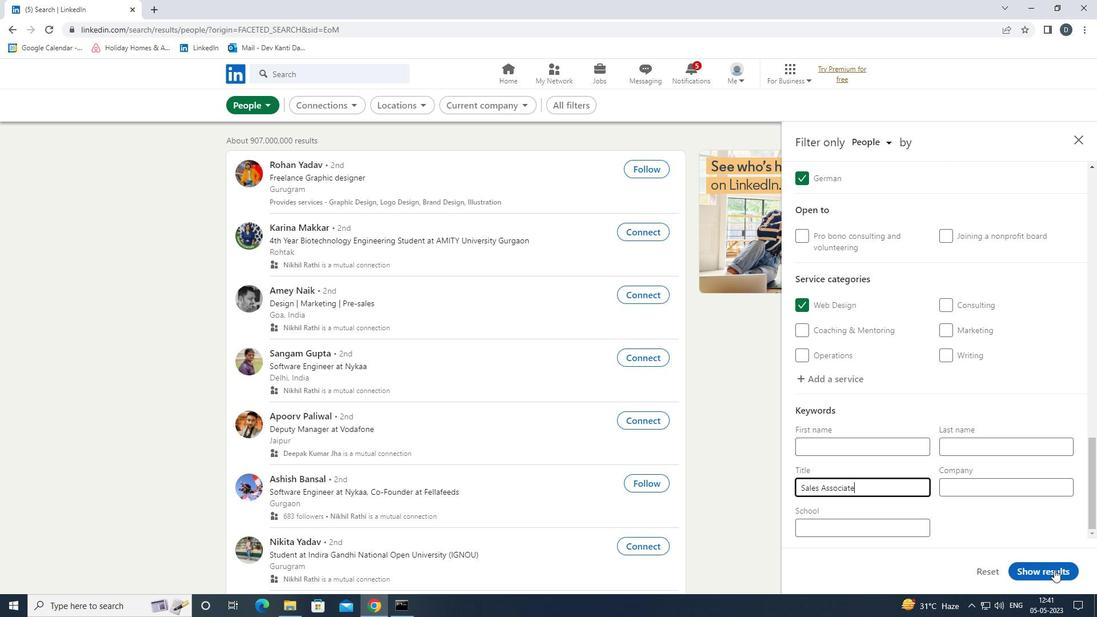 
Action: Mouse moved to (1024, 468)
Screenshot: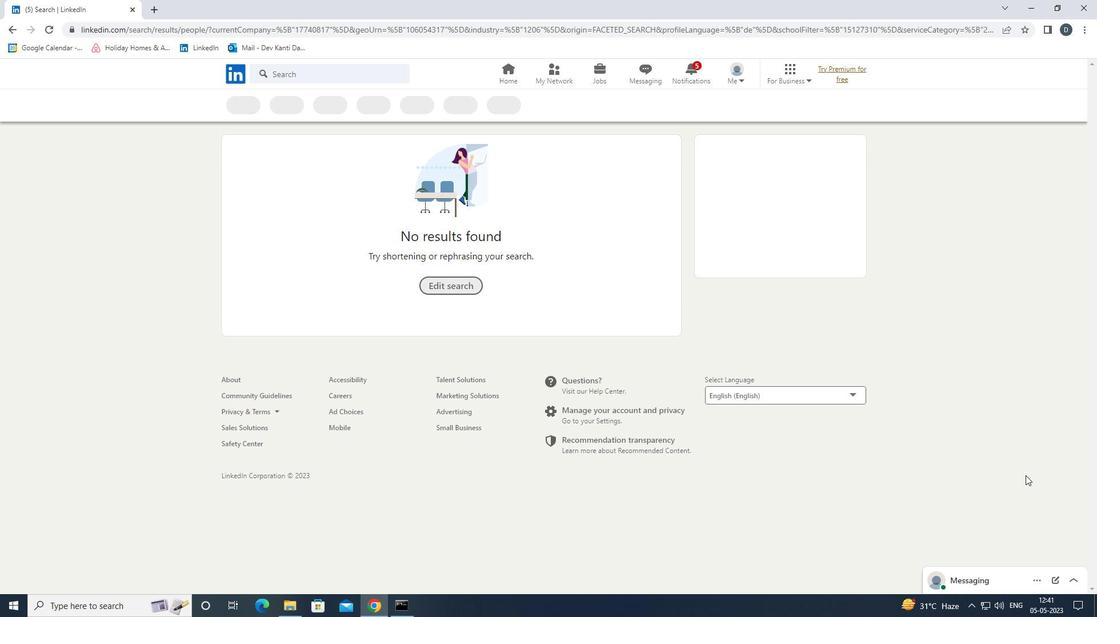 
